 Task: open an excel sheet and write heading  Budget MasterAdd Categories in a column and its values below  'Housing, Transportation, Groceries, Utilities, Entertainment, Dining Out, Health, Miscellaneous, Savings & Total. 'Add Budgeted amountin next column and its values below  $1,500, $300, $400, $150, $200, $250, $100, $150, $500 & $3,550. Add Actual amount in next column and its values below  $1,400, $280, $420, $160, $180, $270, $90, $140, $550 & $3,550. Add Difference in next column and its values below  -$100, -$20, +$20, +$10, -$20, +$20, -$10, -$10, +$50 & $0. J6Save page ExpenseClaims
Action: Mouse moved to (130, 144)
Screenshot: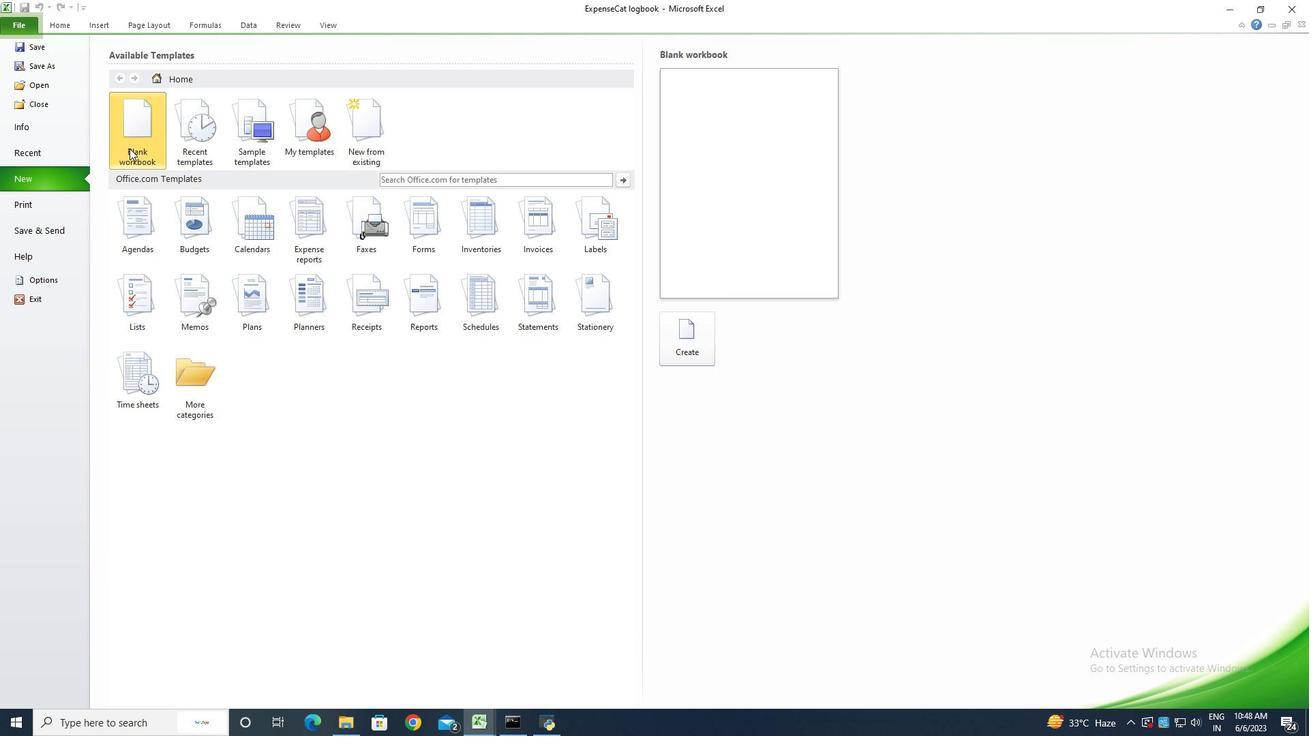 
Action: Mouse pressed left at (130, 144)
Screenshot: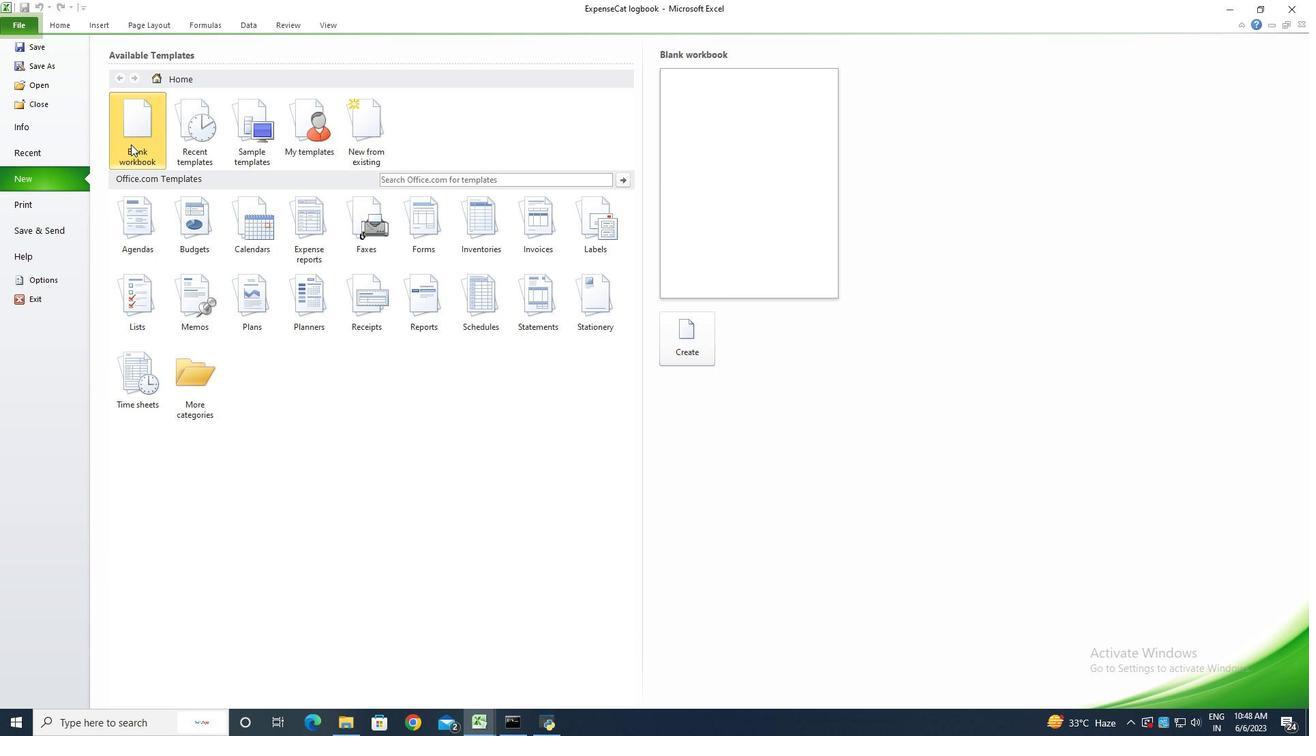 
Action: Mouse moved to (701, 358)
Screenshot: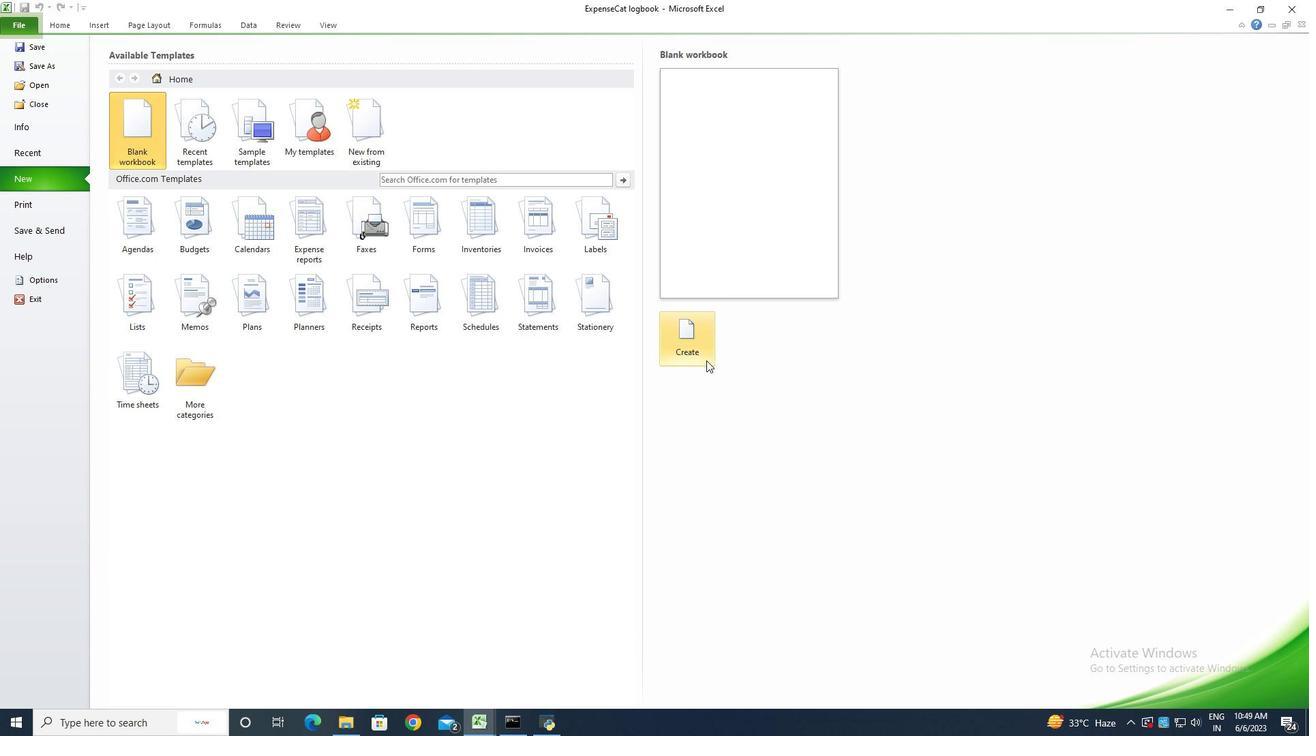 
Action: Mouse pressed left at (701, 358)
Screenshot: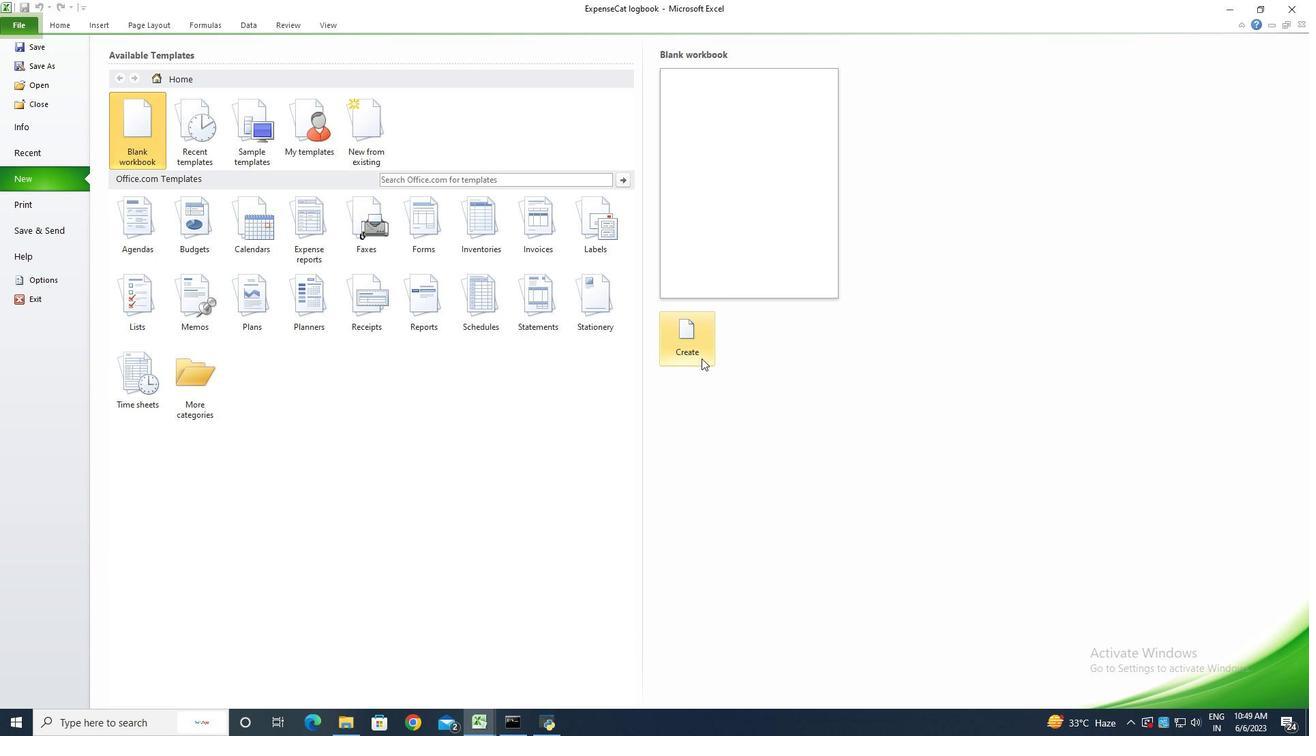 
Action: Key pressed <Key.shift><Key.shift><Key.shift>Buf<Key.backspace>dget<Key.space><Key.shift><Key.shift><Key.shift><Key.shift><Key.shift><Key.shift><Key.shift><Key.shift><Key.shift><Key.shift><Key.shift><Key.shift><Key.shift><Key.shift><Key.shift><Key.shift><Key.shift><Key.shift><Key.shift><Key.shift><Key.shift><Key.shift><Key.shift><Key.shift><Key.shift><Key.shift><Key.shift><Key.shift><Key.shift><Key.shift><Key.shift><Key.shift><Key.shift><Key.shift><Key.shift><Key.shift>Master<Key.enter><Key.shift>Cater<Key.backspace>gories<Key.enter><Key.shift>HGou<Key.backspace><Key.backspace><Key.backspace>ousing<Key.enter><Key.shift>Transportation<Key.enter><Key.shift><Key.shift><Key.shift><Key.shift>Groceries<Key.enter><Key.space><Key.shift_r><Key.shift_r><Key.shift_r><Key.shift_r><Key.shift_r>Utilities<Key.enter><Key.shift>Entertainment<Key.enter><Key.shift><Key.shift><Key.shift><Key.shift>Dining<Key.space><Key.shift>Out<Key.enter><Key.shift>Health<Key.enter><Key.shift><Key.shift><Key.shift><Key.shift><Key.shift><Key.shift><Key.shift><Key.shift><Key.shift><Key.shift><Key.shift><Key.shift>Miscellaneous<Key.enter><Key.shift>Savings<Key.enter><Key.shift><Key.shift><Key.shift>Total
Screenshot: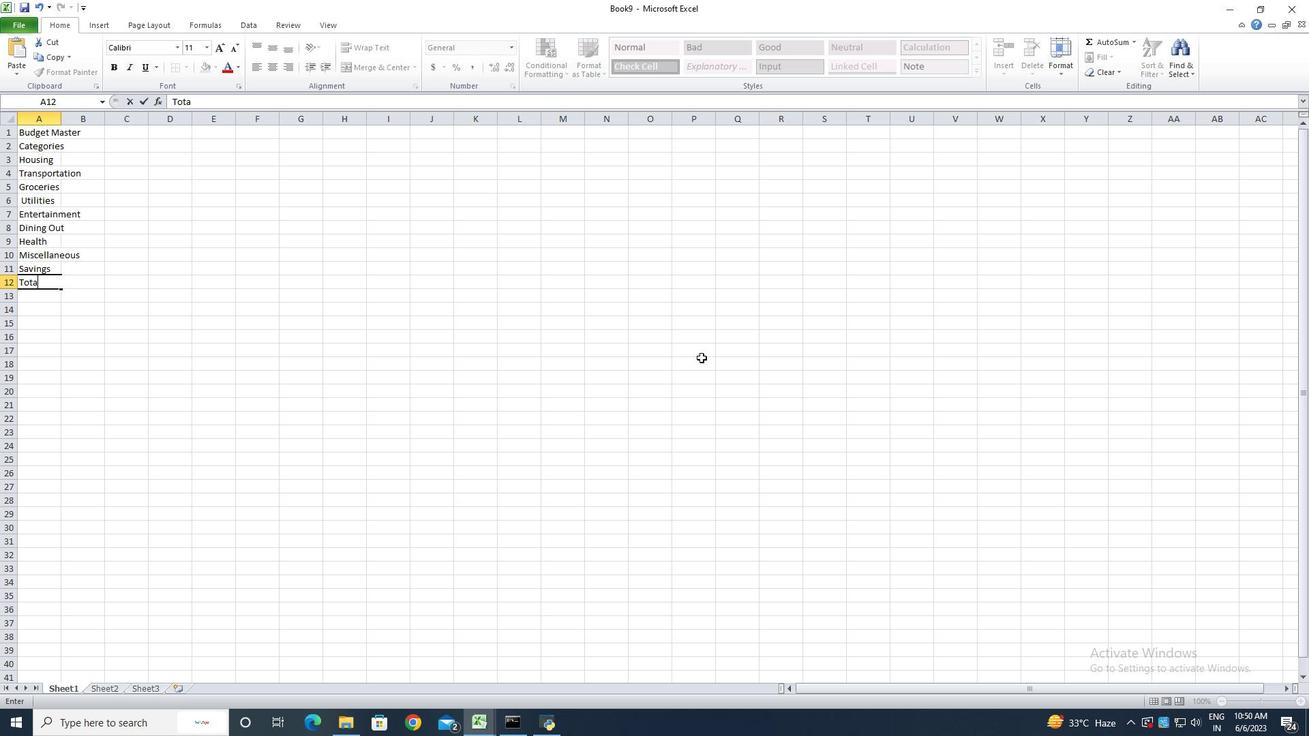 
Action: Mouse moved to (60, 126)
Screenshot: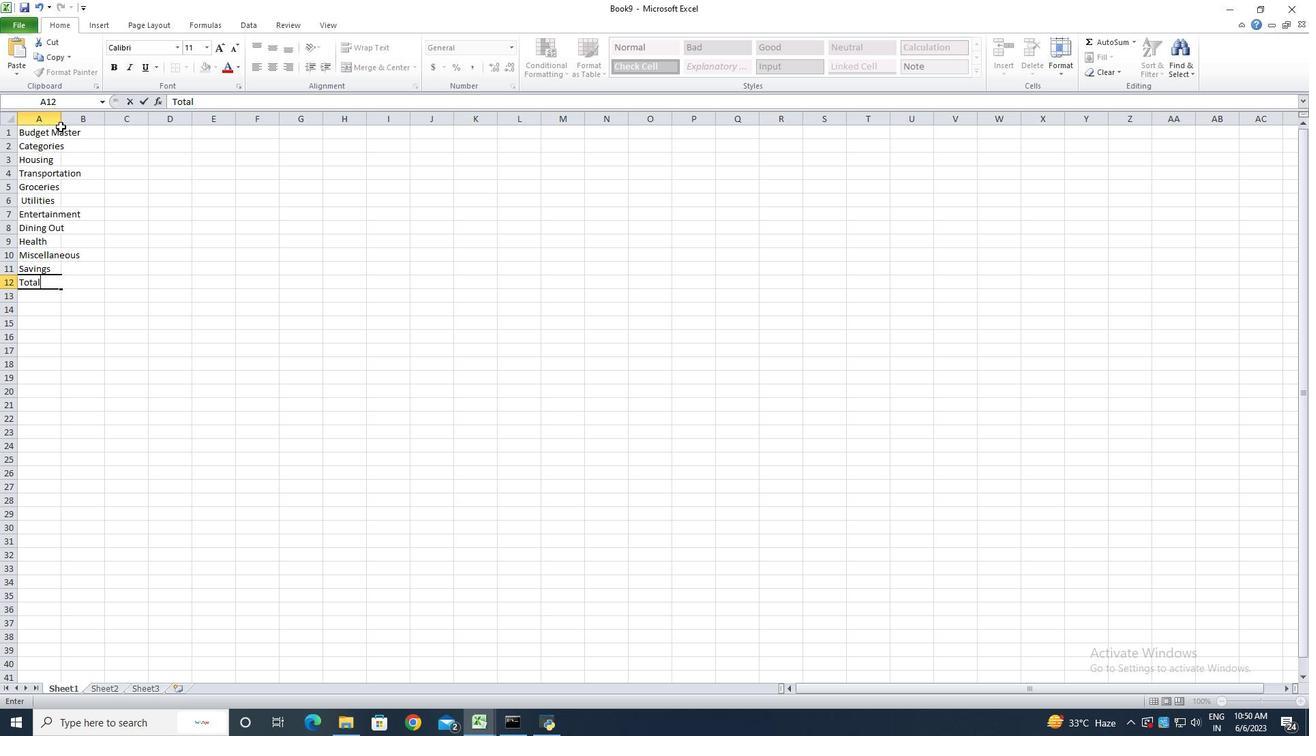 
Action: Key pressed <Key.enter>
Screenshot: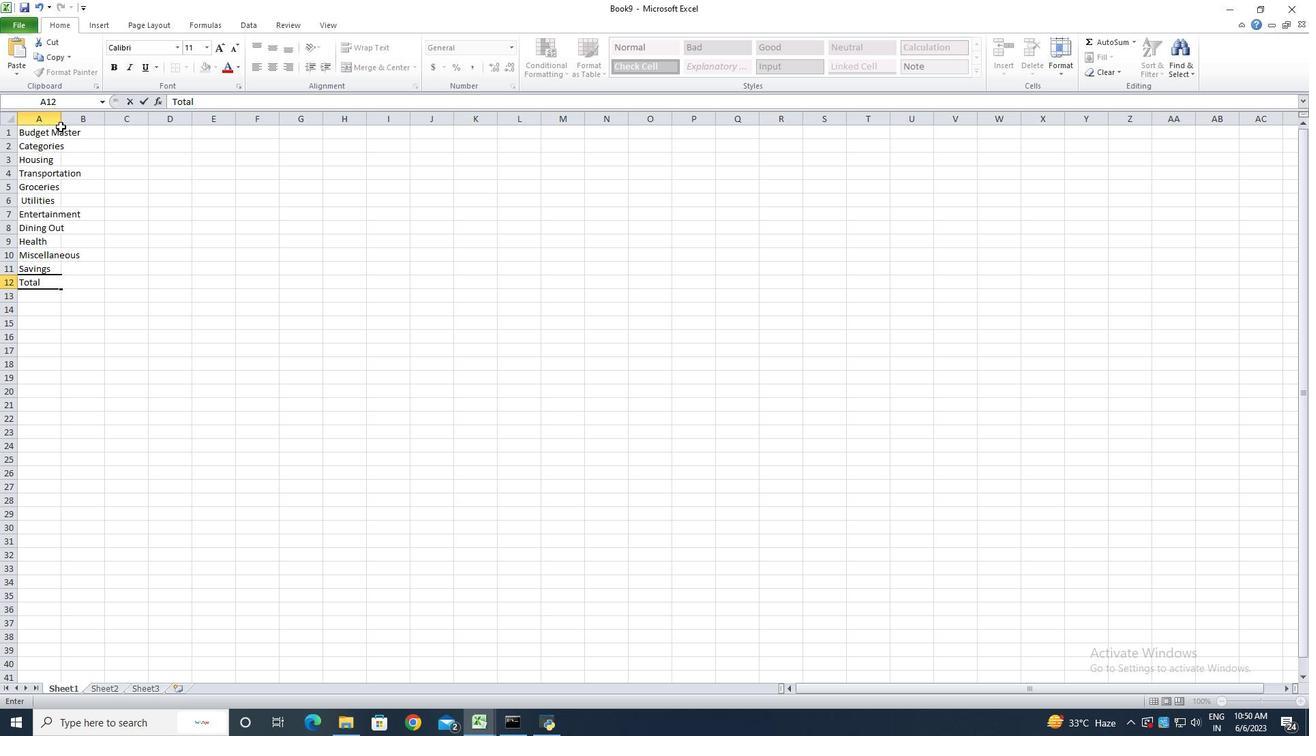
Action: Mouse moved to (62, 122)
Screenshot: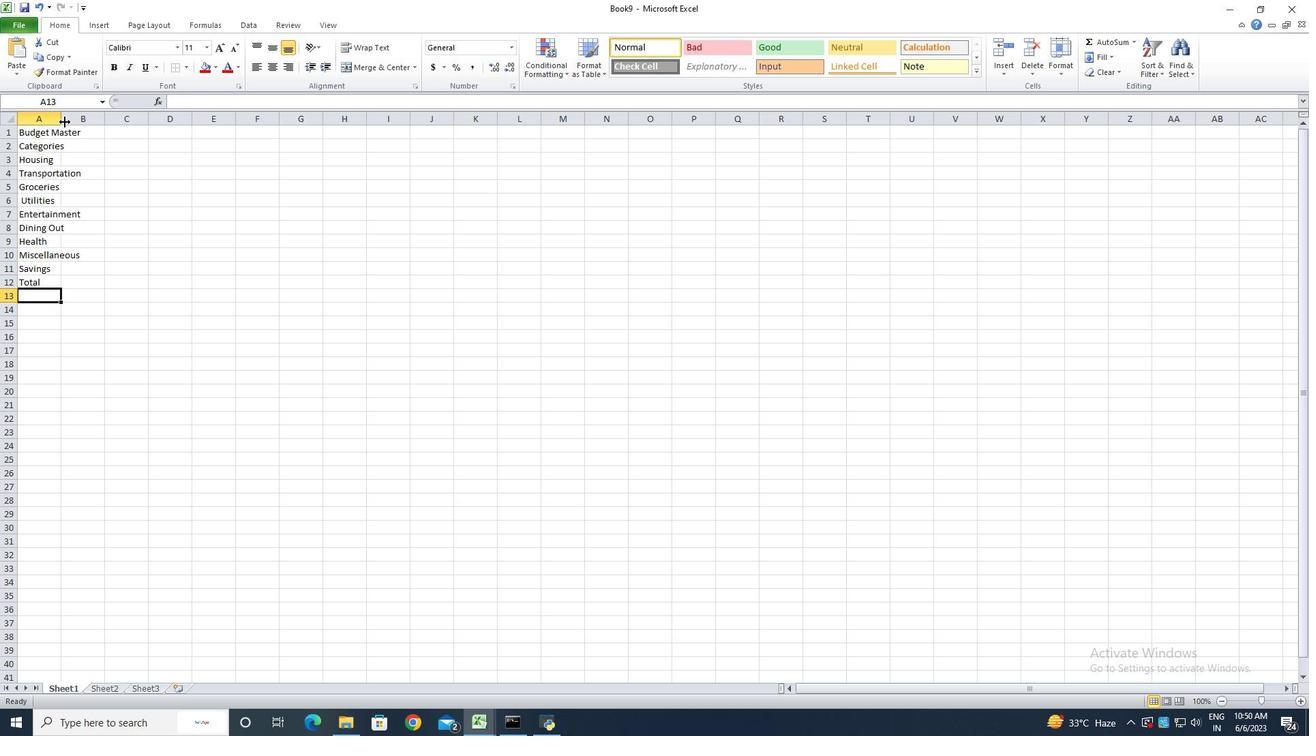 
Action: Mouse pressed left at (62, 122)
Screenshot: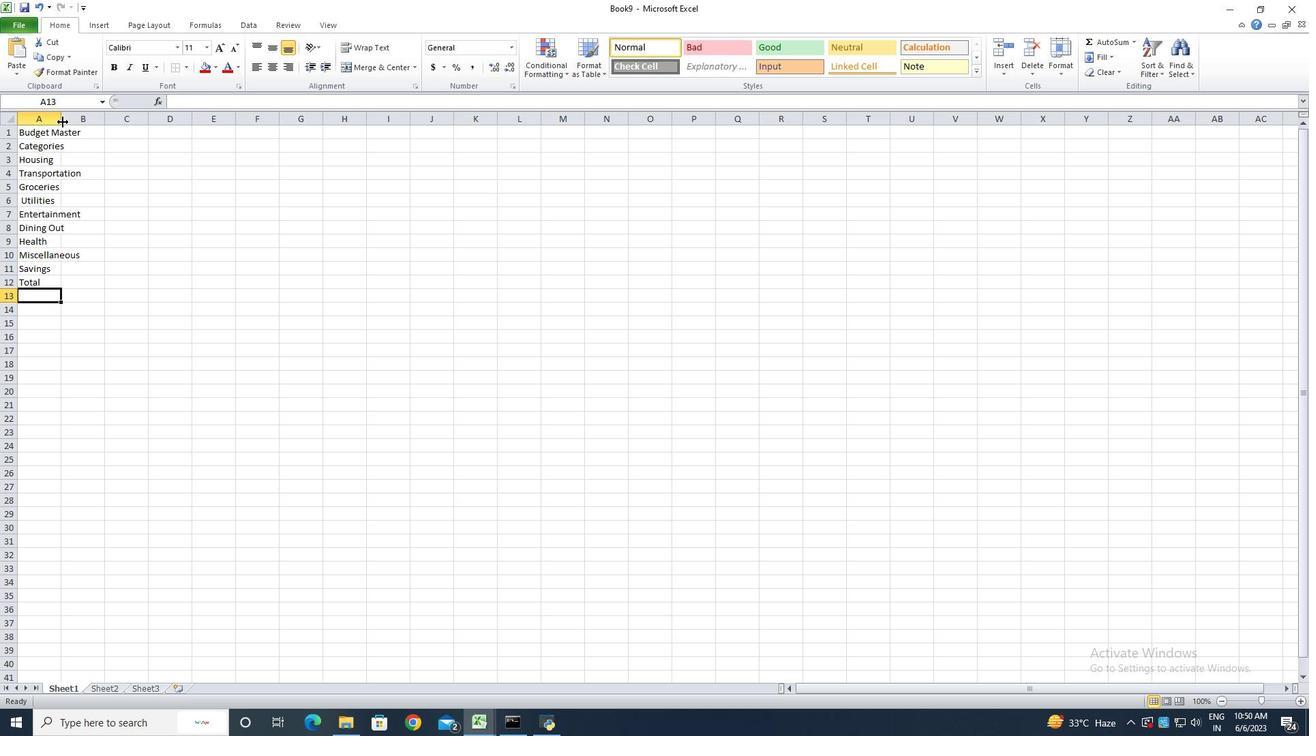 
Action: Mouse pressed left at (62, 122)
Screenshot: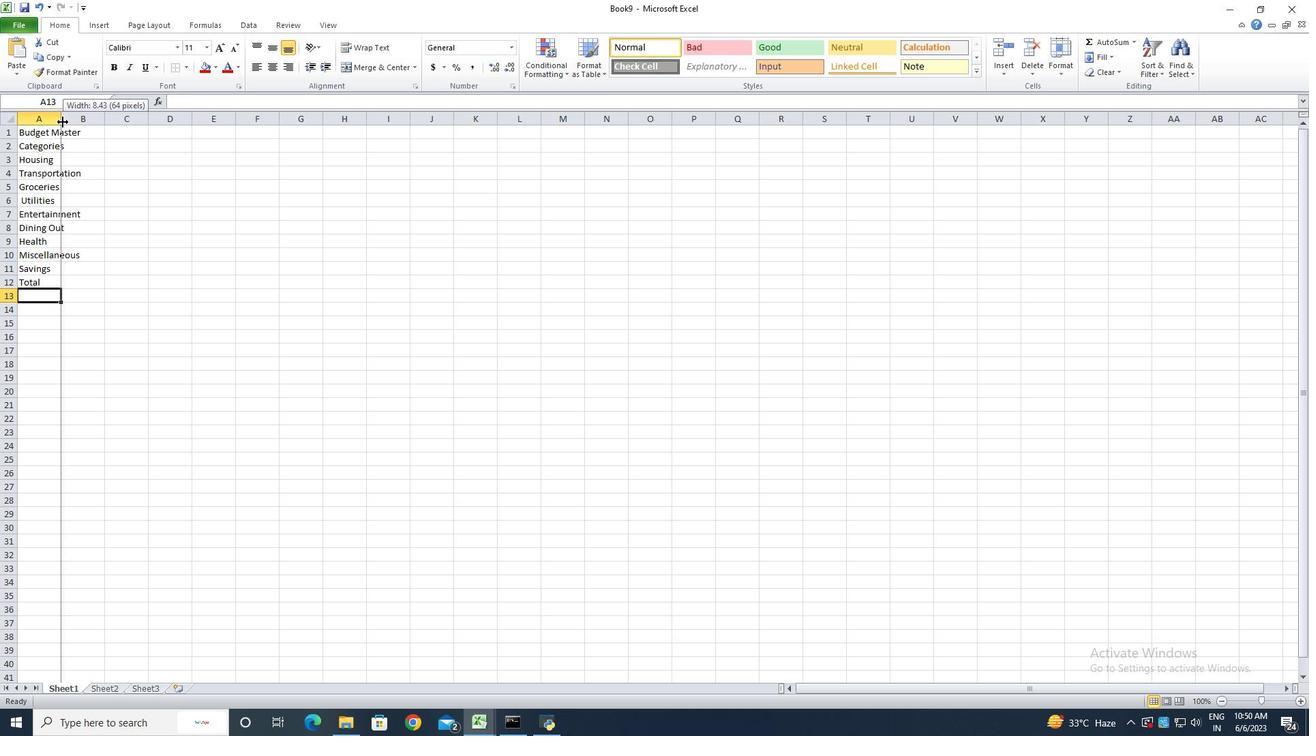 
Action: Mouse moved to (100, 145)
Screenshot: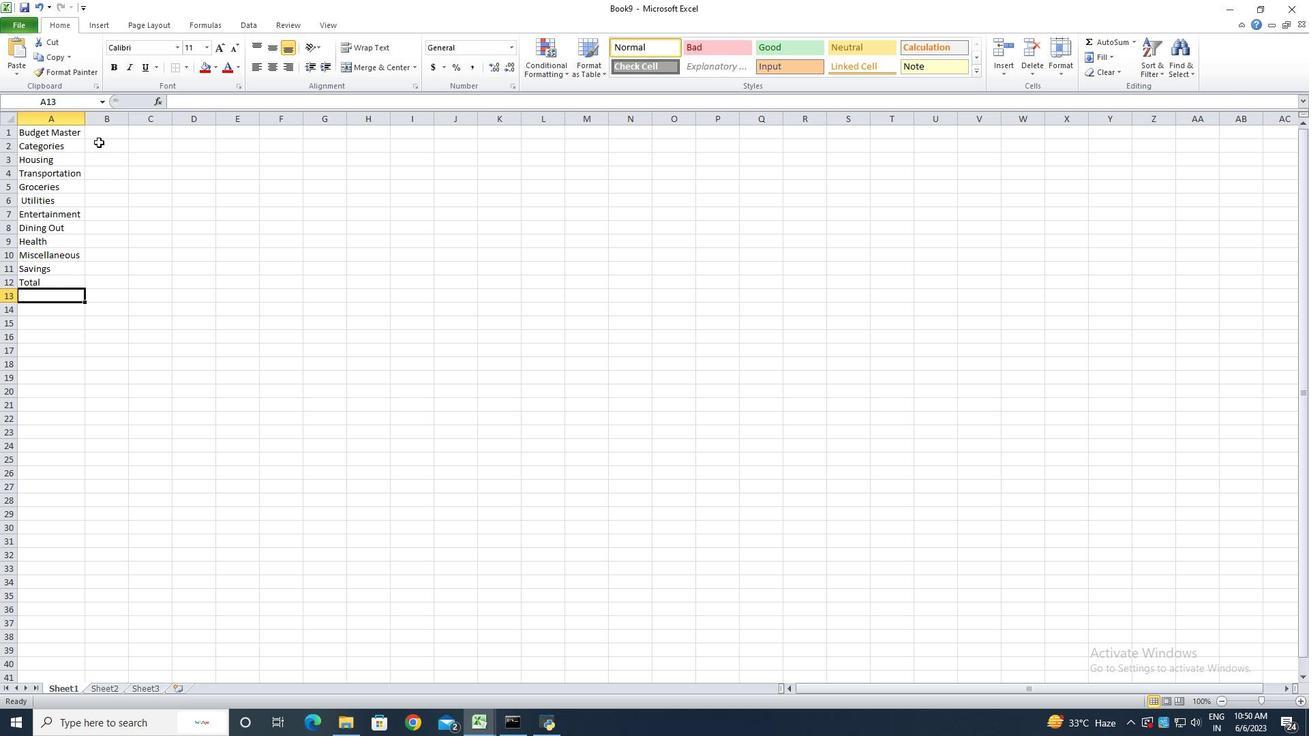 
Action: Mouse pressed left at (100, 145)
Screenshot: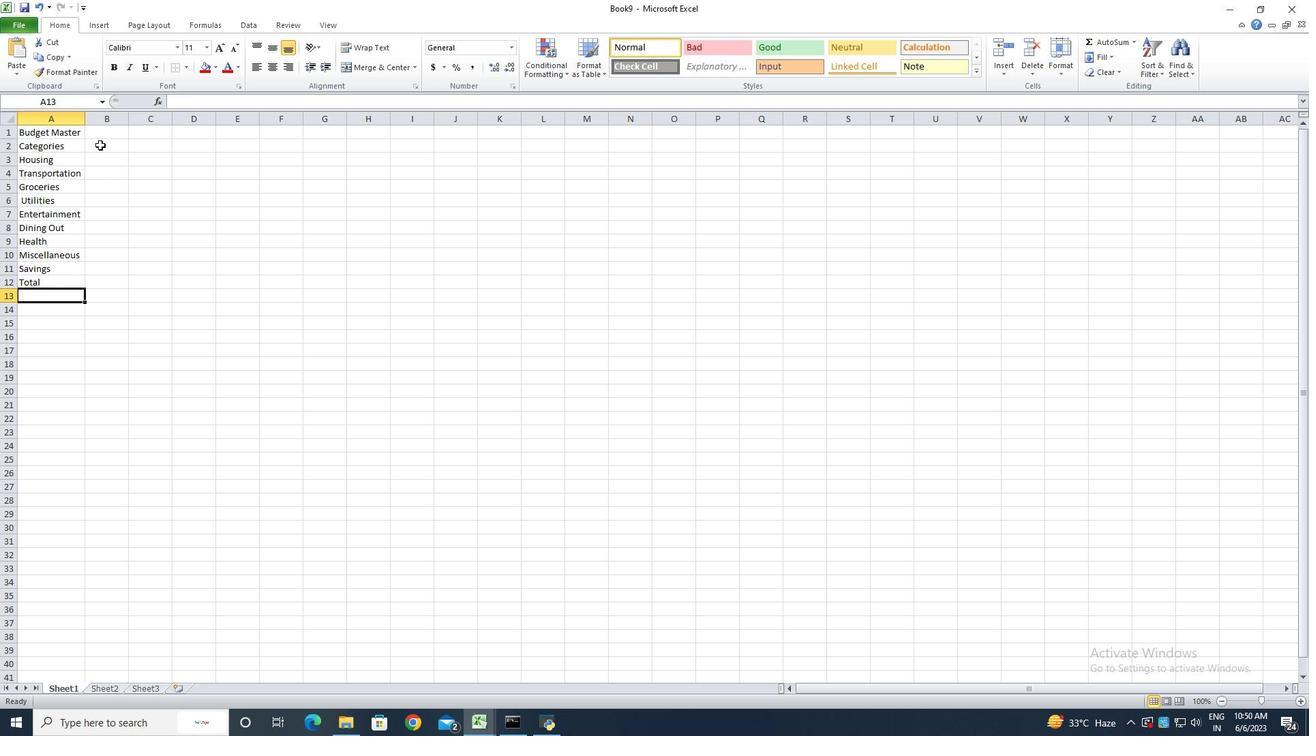 
Action: Key pressed <Key.shift><Key.shift><Key.shift><Key.shift><Key.shift><Key.shift><Key.shift><Key.shift><Key.shift><Key.shift><Key.shift><Key.shift><Key.shift><Key.shift><Key.shift><Key.shift>Budgetes<Key.backspace>d<Key.space><Key.shift>Amountr<Key.backspace><Key.backspace>r<Key.backspace>t<Key.enter>1500
Screenshot: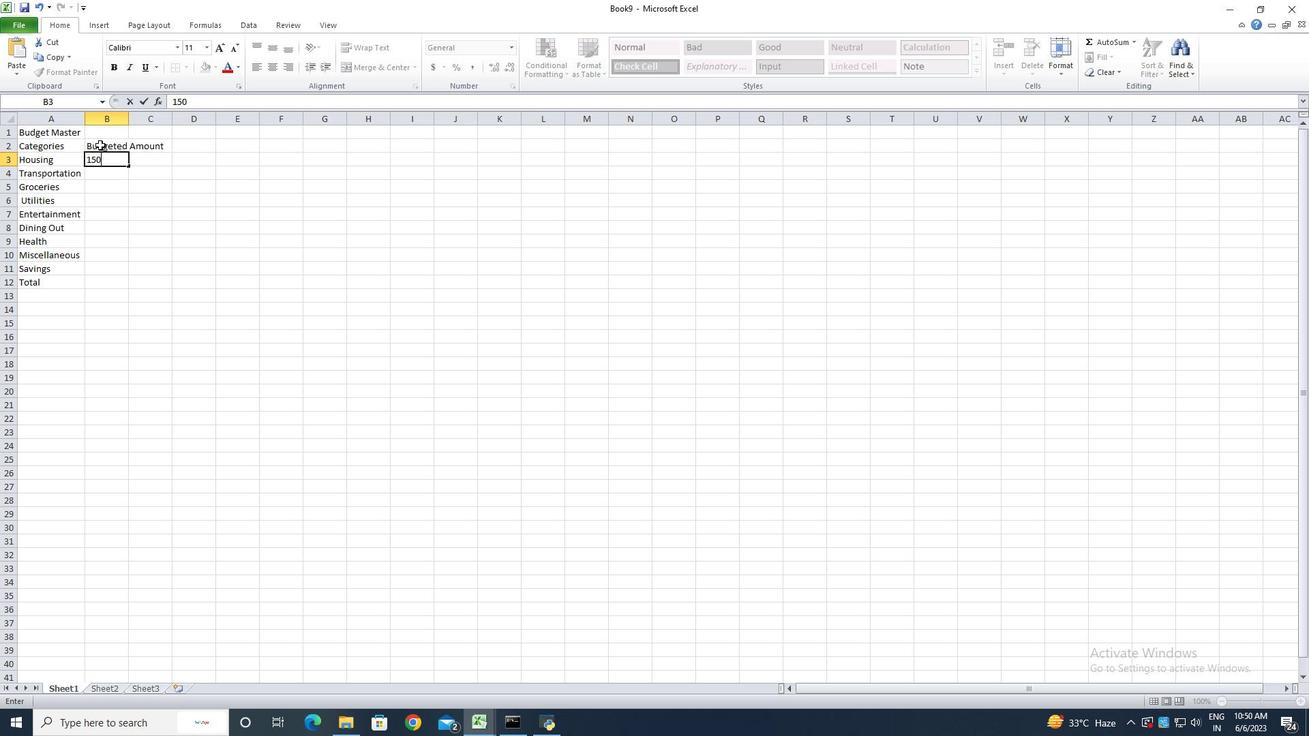 
Action: Mouse moved to (103, 145)
Screenshot: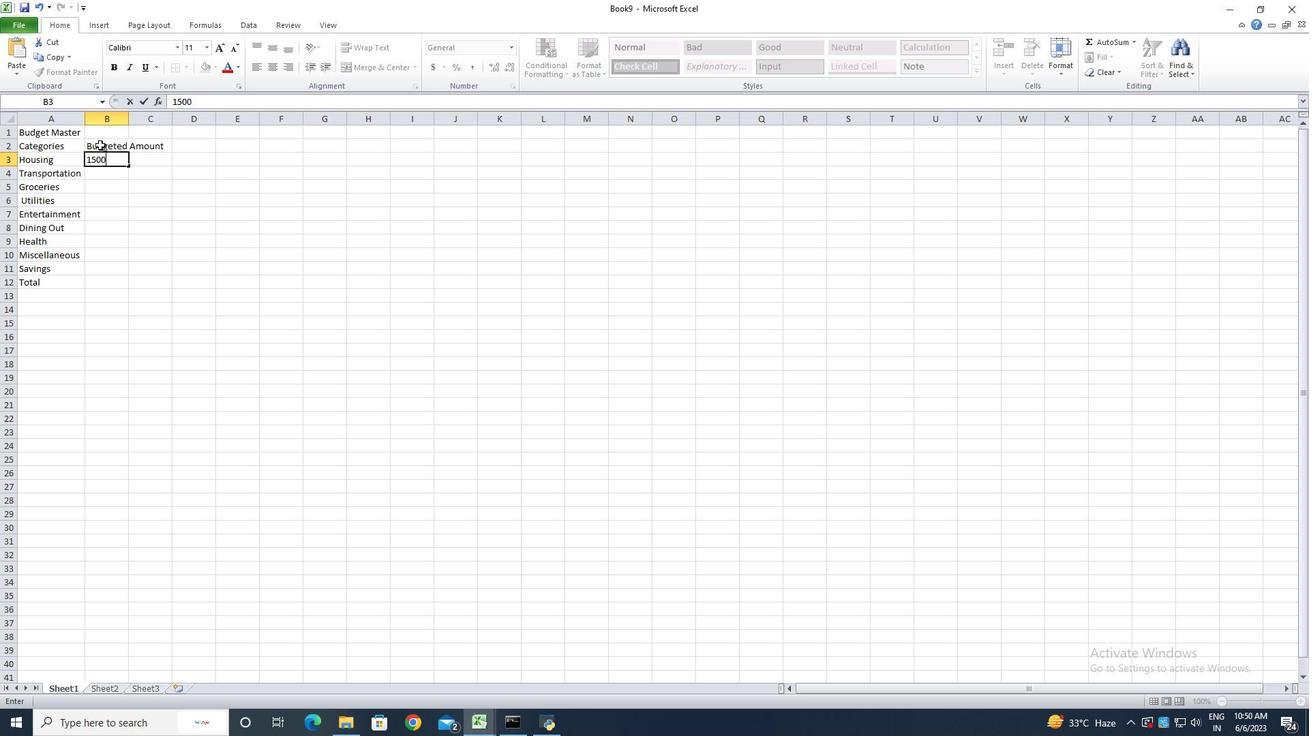 
Action: Key pressed <Key.enter>300<Key.enter>400<Key.enter>150<Key.enter>200<Key.enter>250<Key.enter>100<Key.enter>150<Key.enter>500<Key.enter>3550<Key.enter>
Screenshot: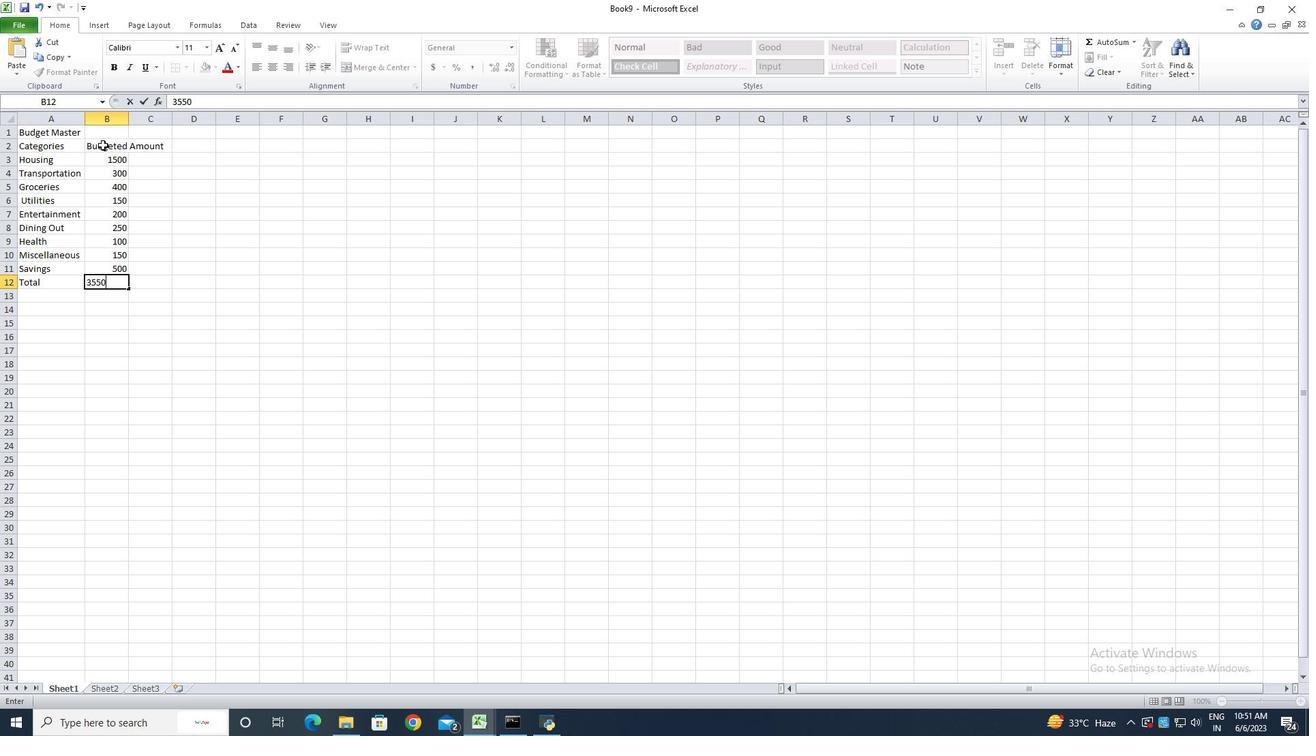 
Action: Mouse moved to (128, 120)
Screenshot: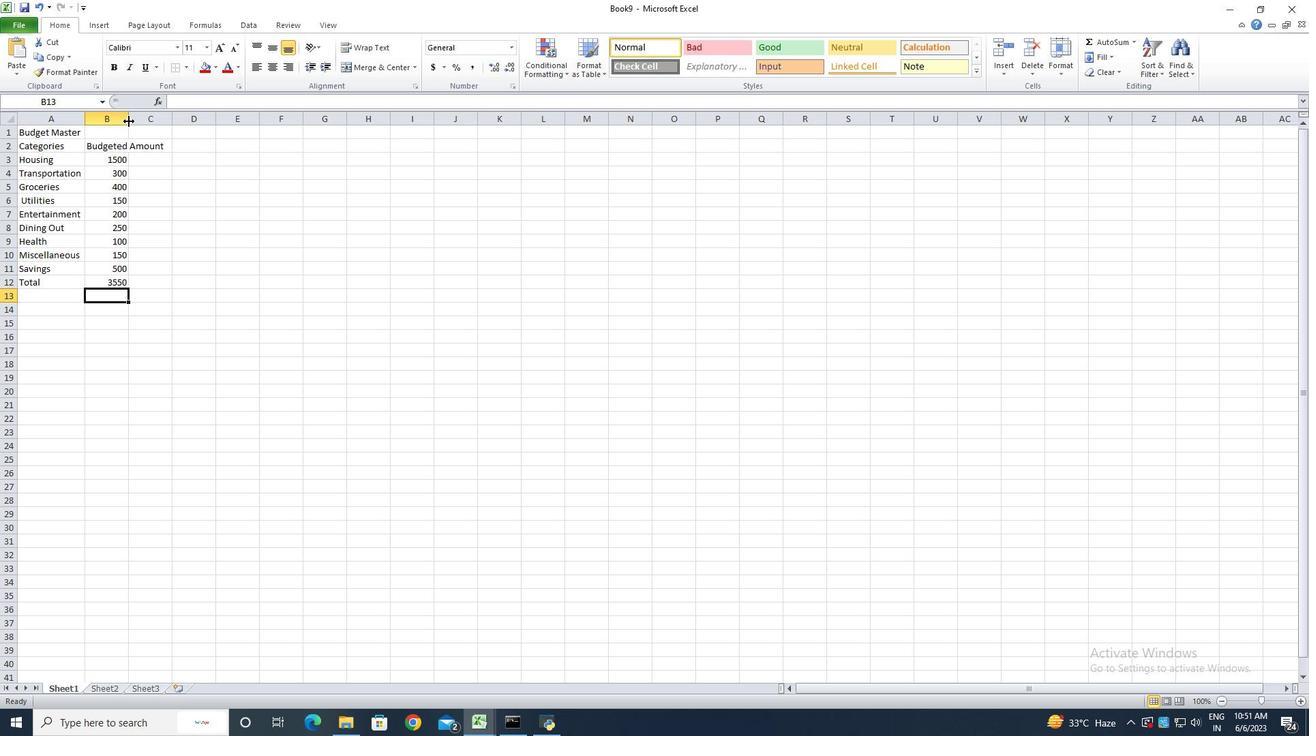 
Action: Mouse pressed left at (128, 120)
Screenshot: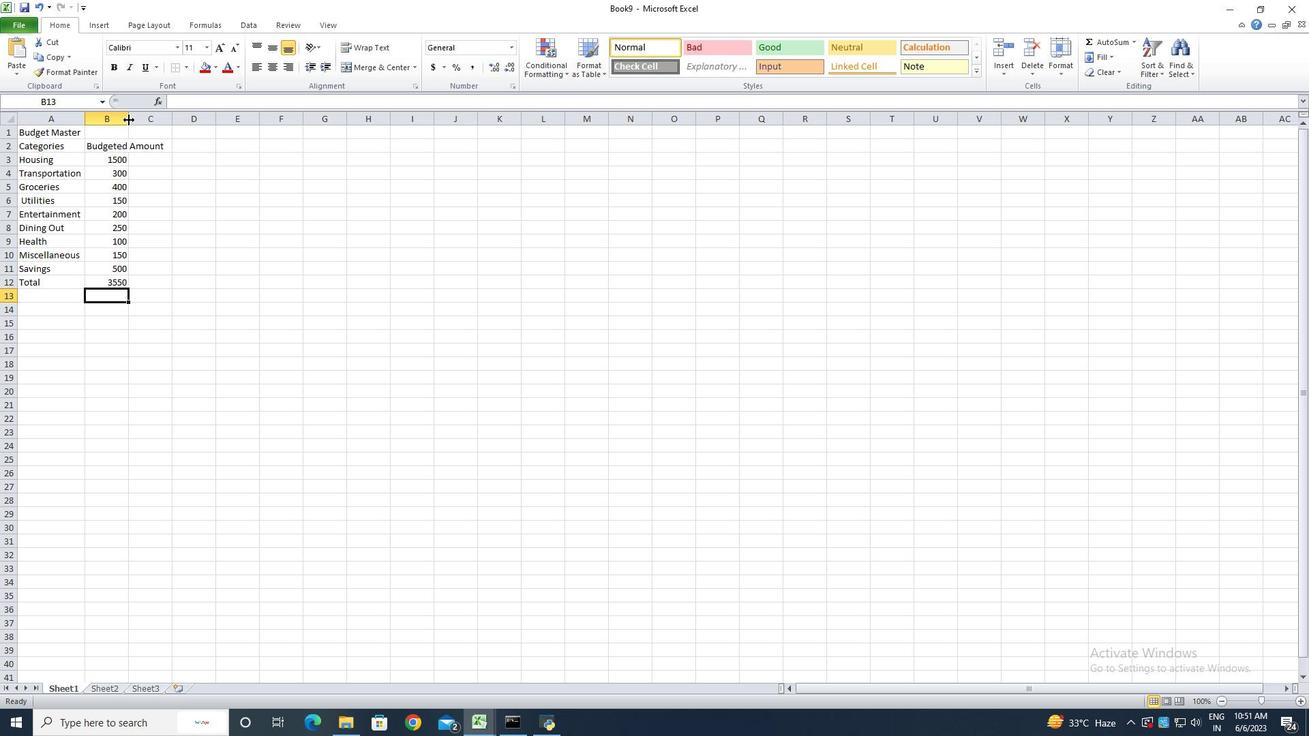 
Action: Mouse pressed left at (128, 120)
Screenshot: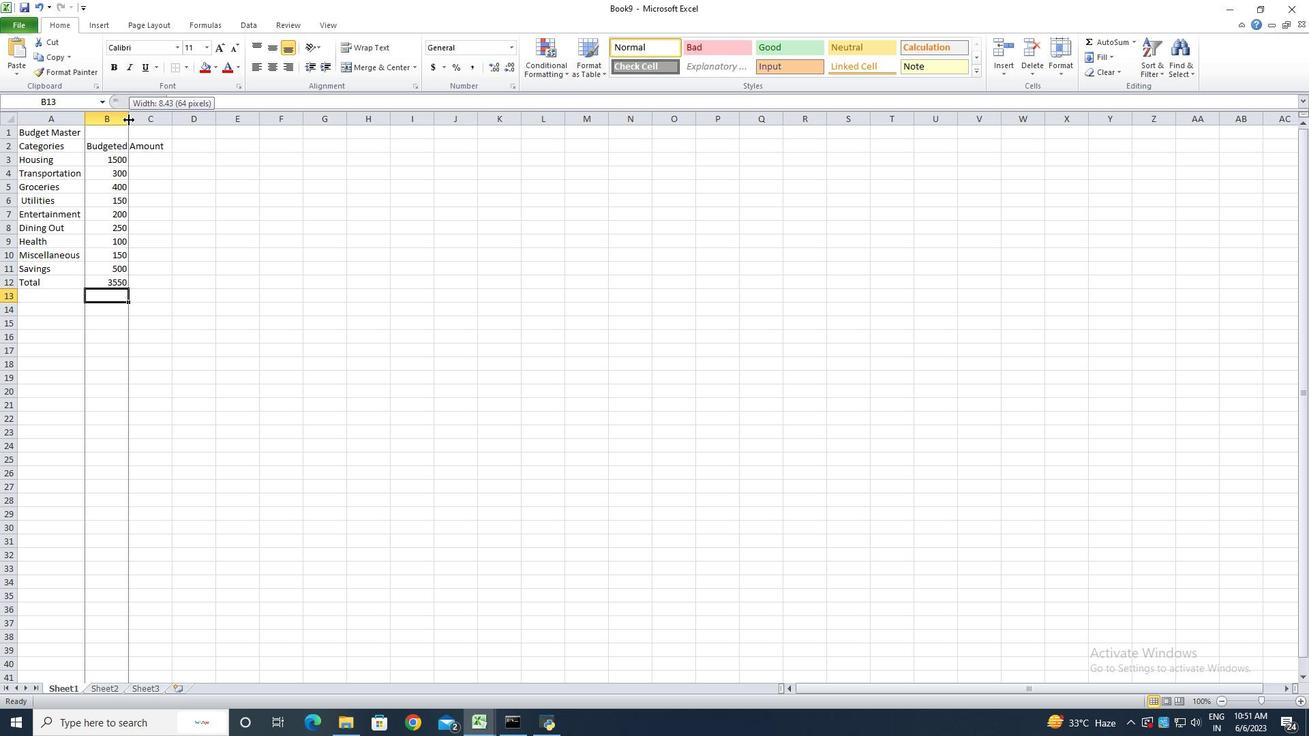 
Action: Mouse moved to (176, 146)
Screenshot: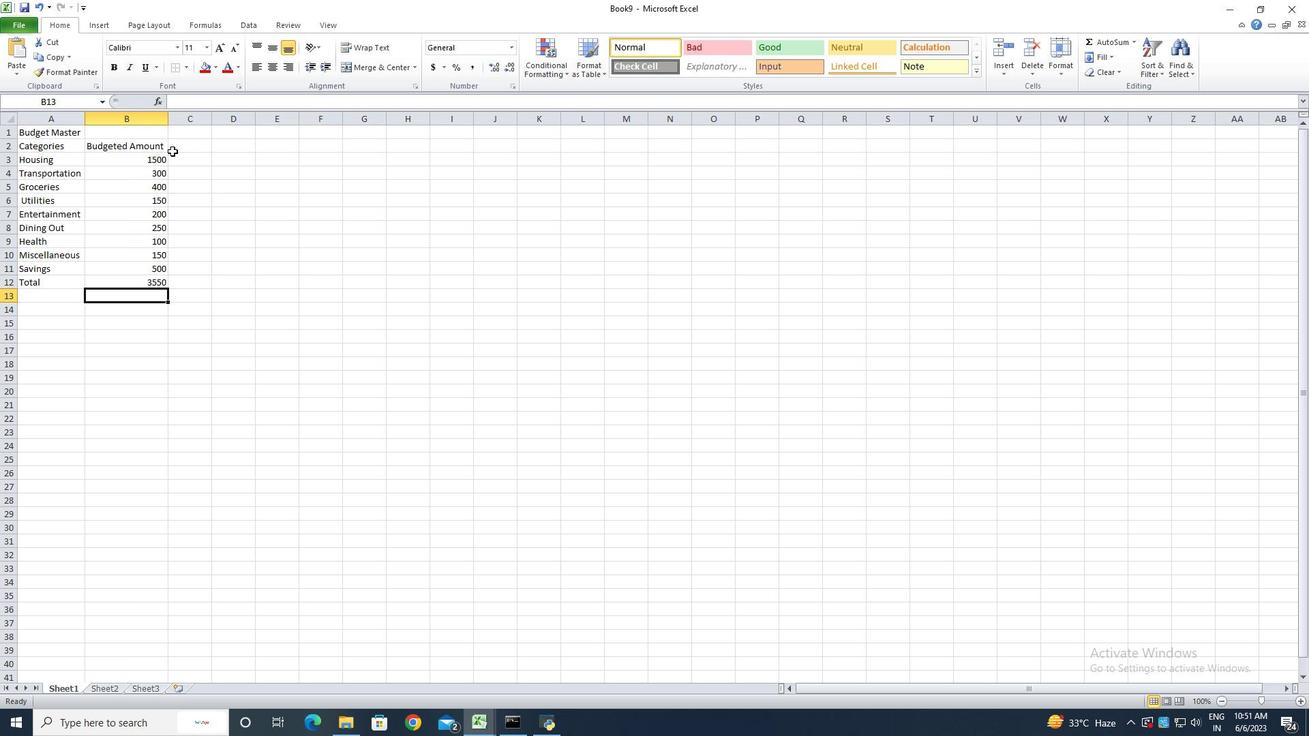 
Action: Mouse pressed left at (176, 146)
Screenshot: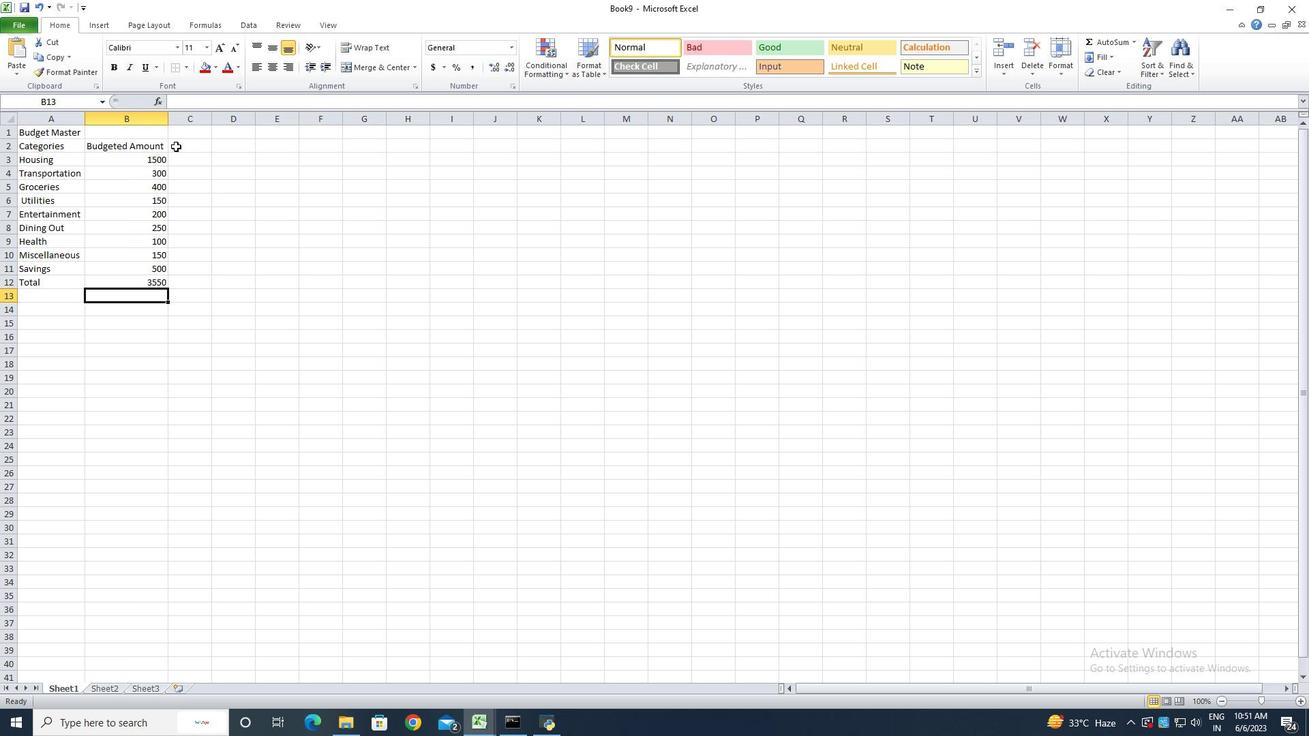
Action: Key pressed <Key.shift>Actual<Key.space><Key.shift><Key.shift><Key.shift><Key.shift><Key.shift><Key.shift><Key.shift><Key.shift>Amount<Key.enter>1400<Key.enter>280<Key.enter>420<Key.enter>160<Key.enter>180<Key.enter>270<Key.enter>90<Key.enter>140<Key.enter>550<Key.enter>3550<Key.enter>
Screenshot: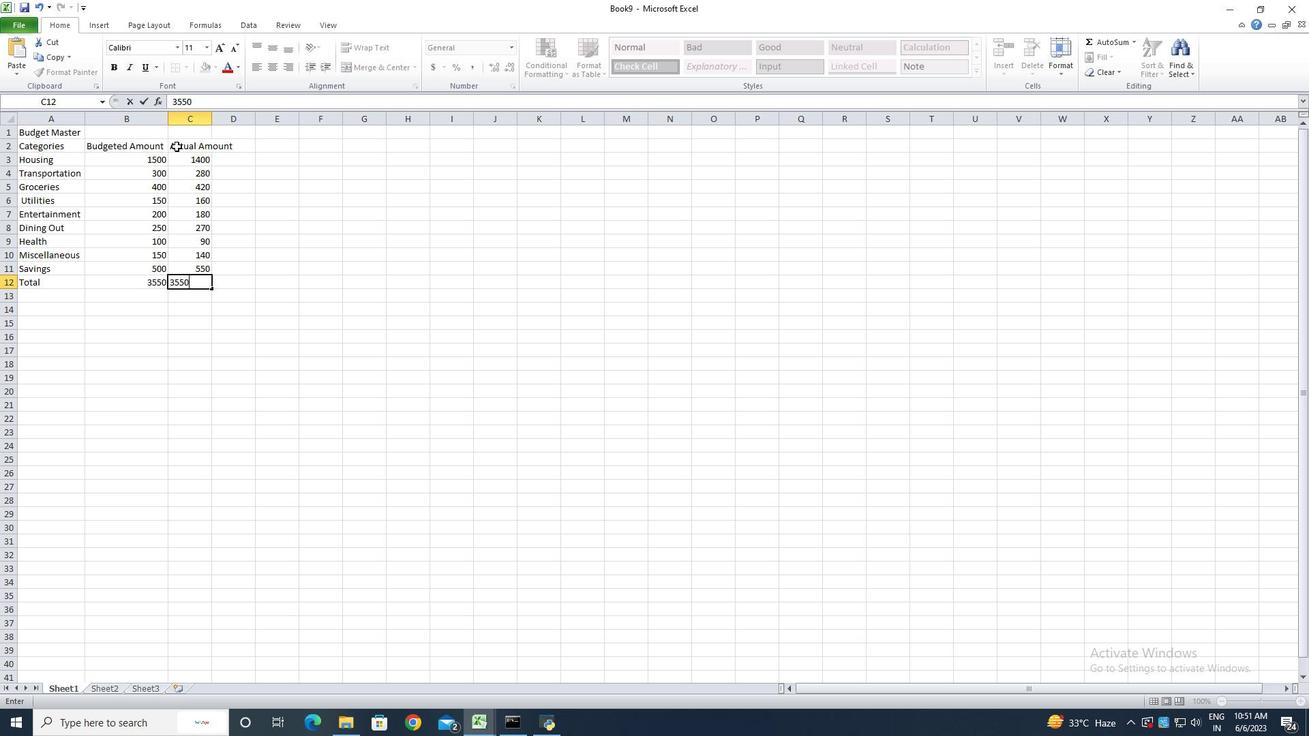 
Action: Mouse moved to (213, 120)
Screenshot: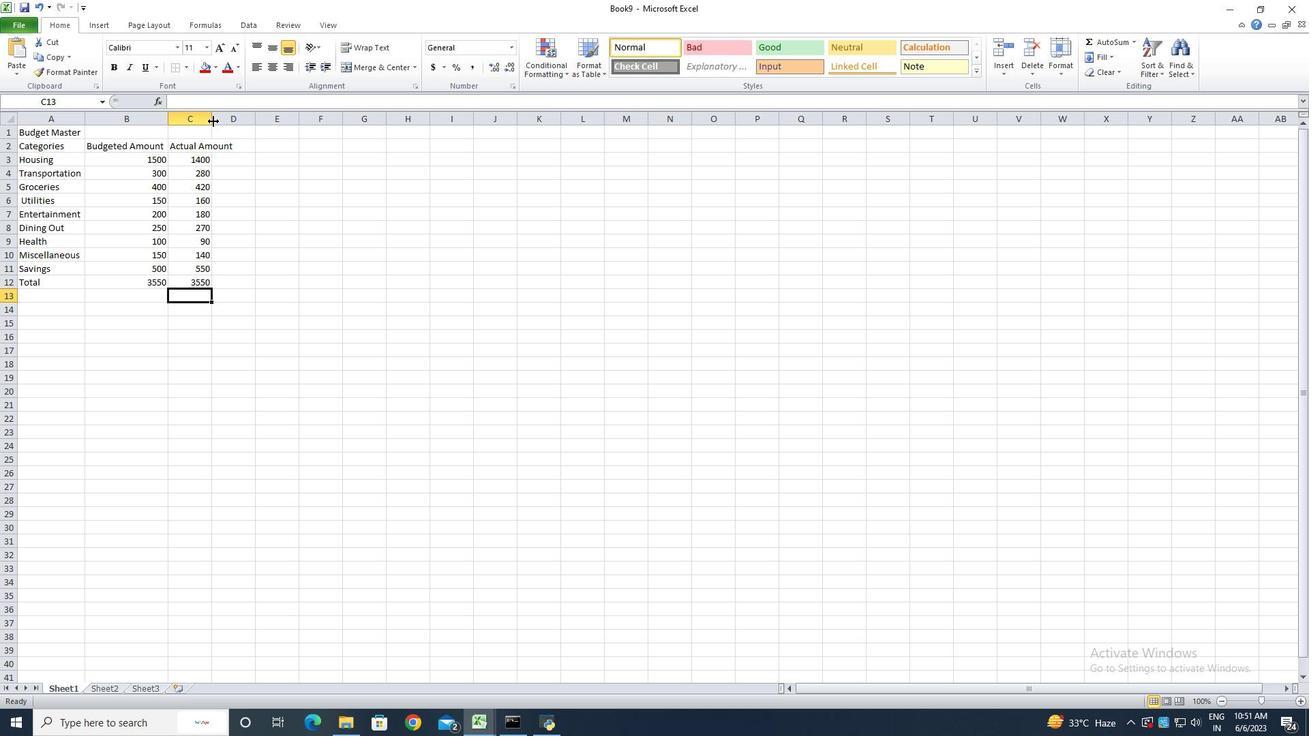 
Action: Mouse pressed left at (213, 120)
Screenshot: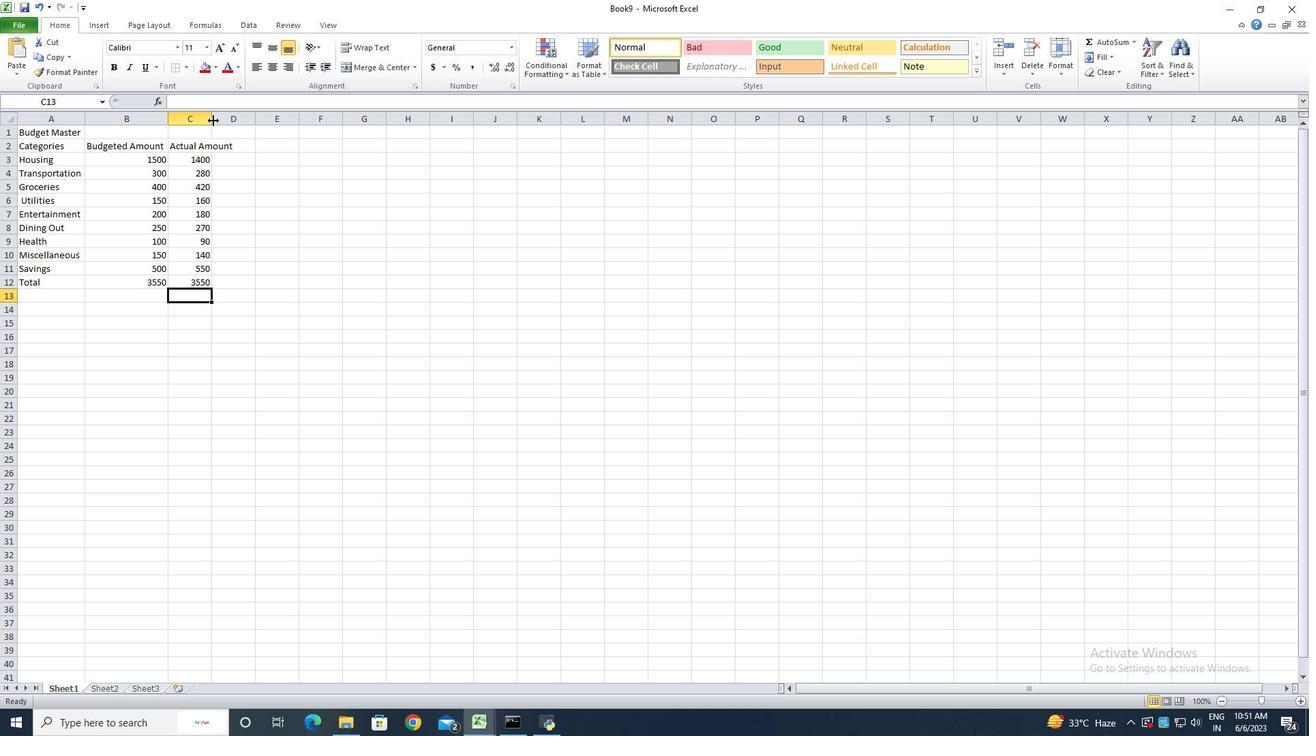 
Action: Mouse pressed left at (213, 120)
Screenshot: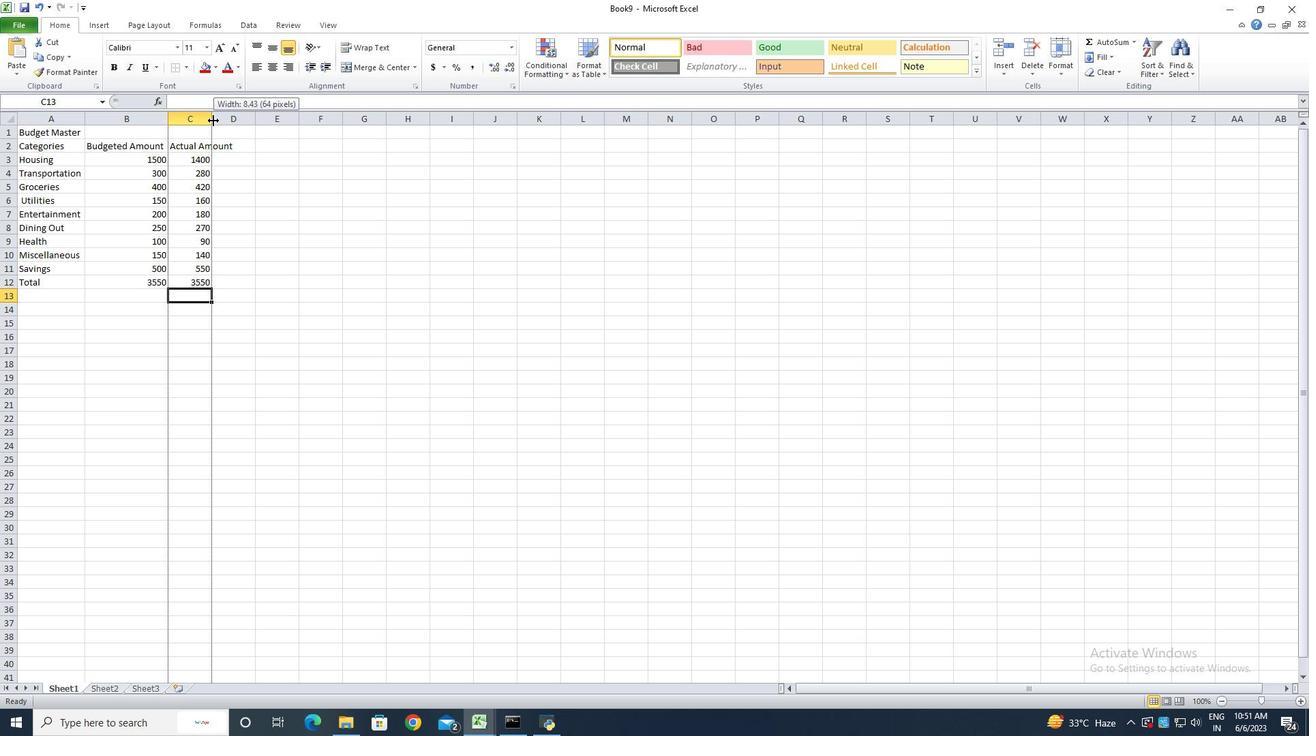 
Action: Mouse moved to (130, 159)
Screenshot: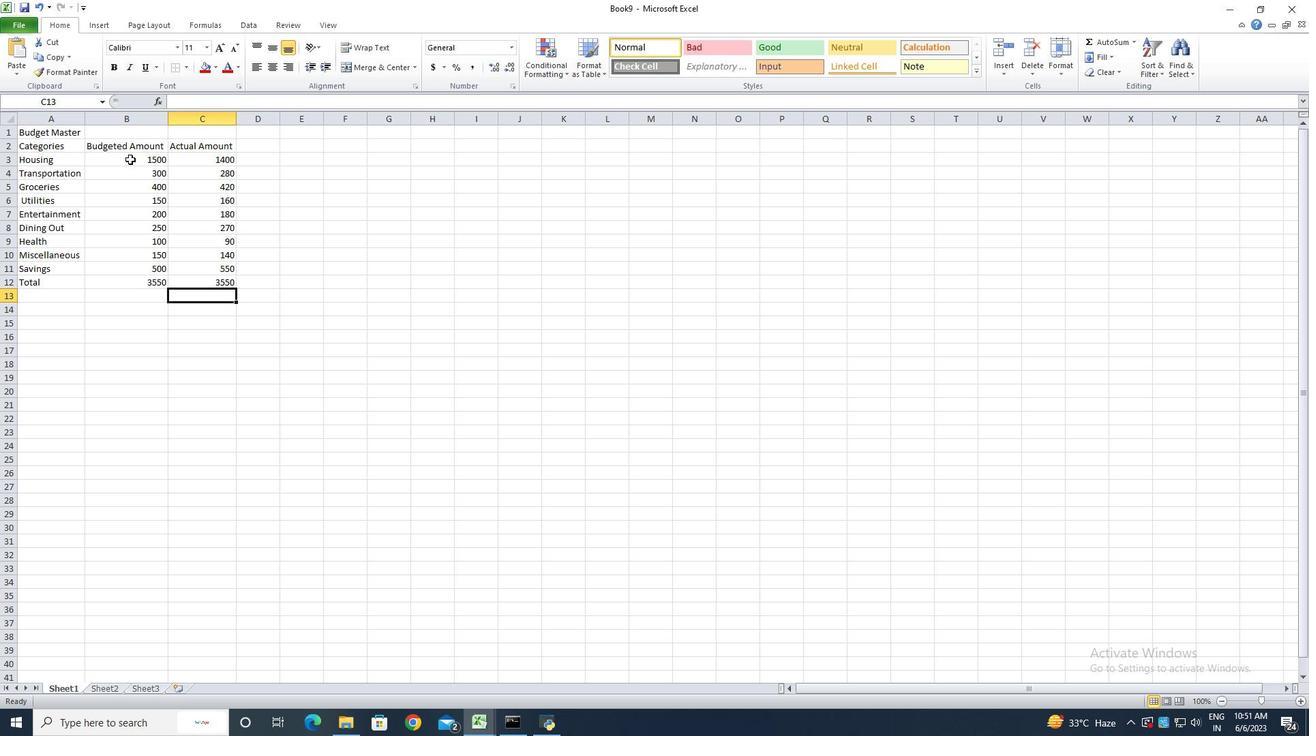 
Action: Mouse pressed left at (130, 159)
Screenshot: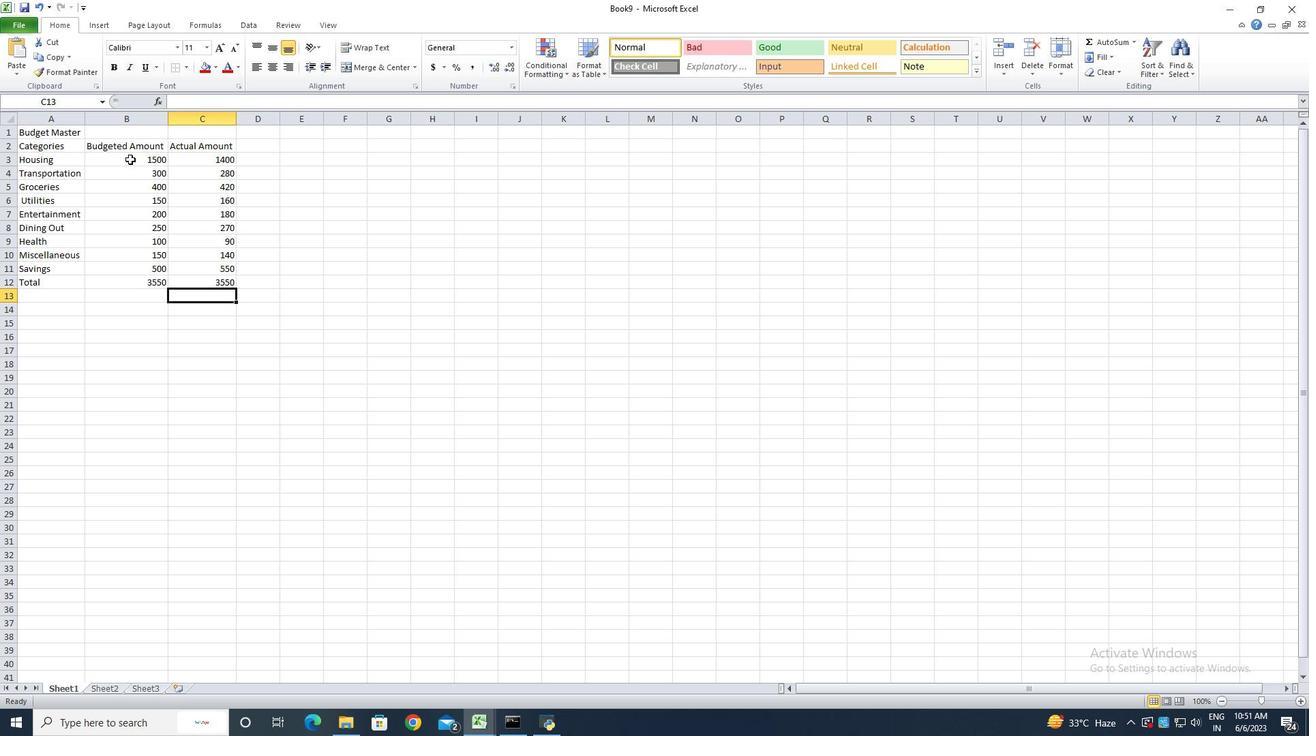 
Action: Mouse moved to (510, 47)
Screenshot: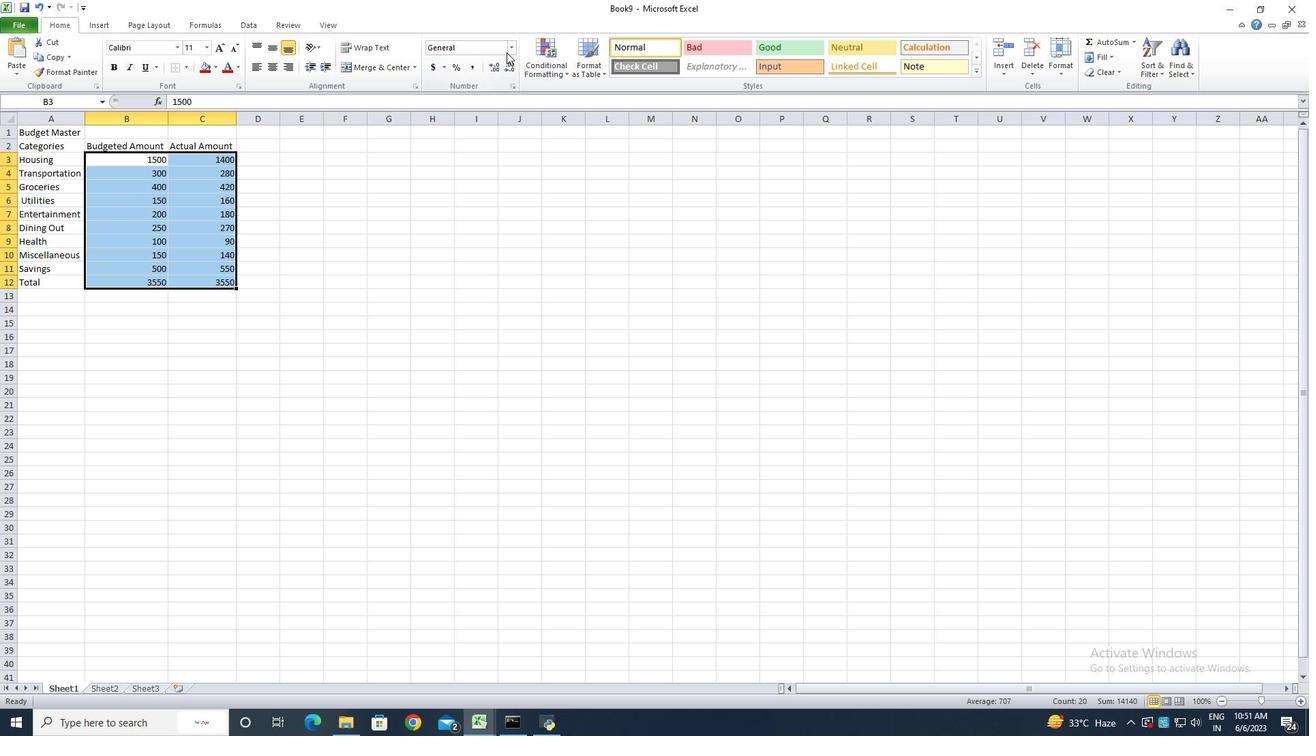 
Action: Mouse pressed left at (510, 47)
Screenshot: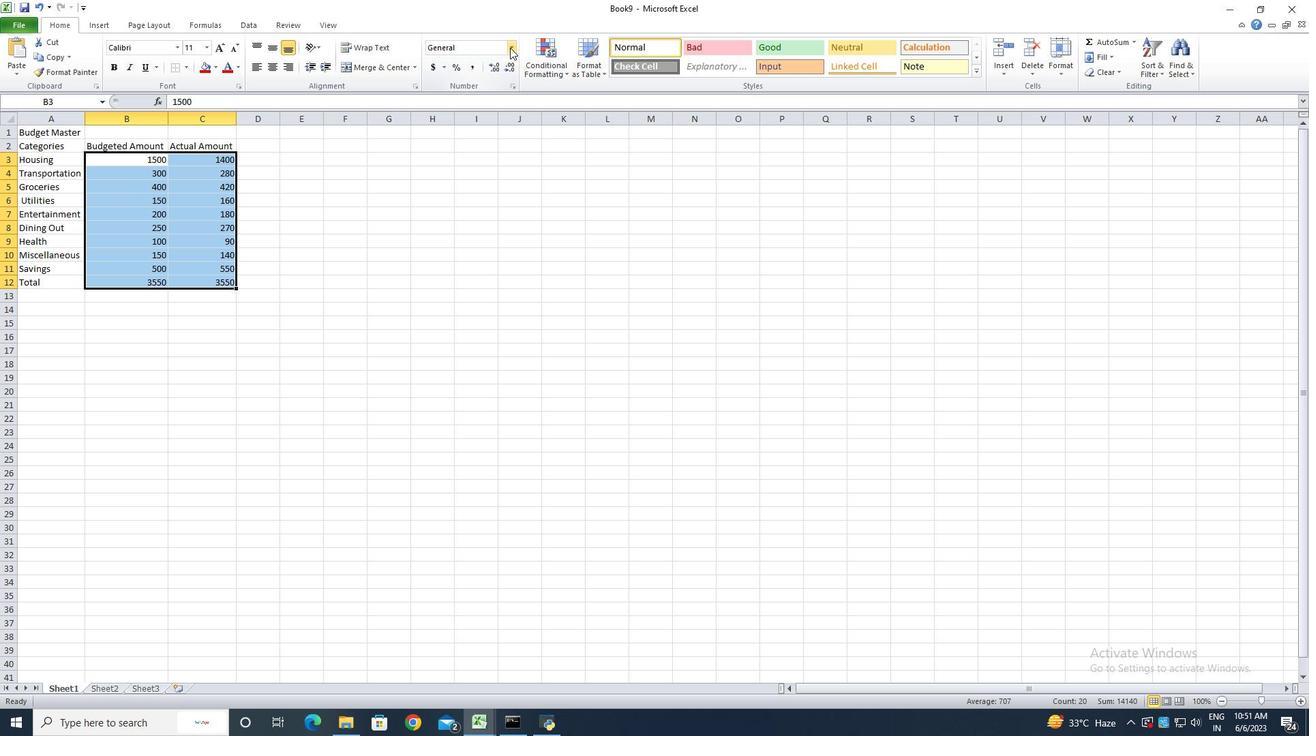 
Action: Mouse moved to (489, 394)
Screenshot: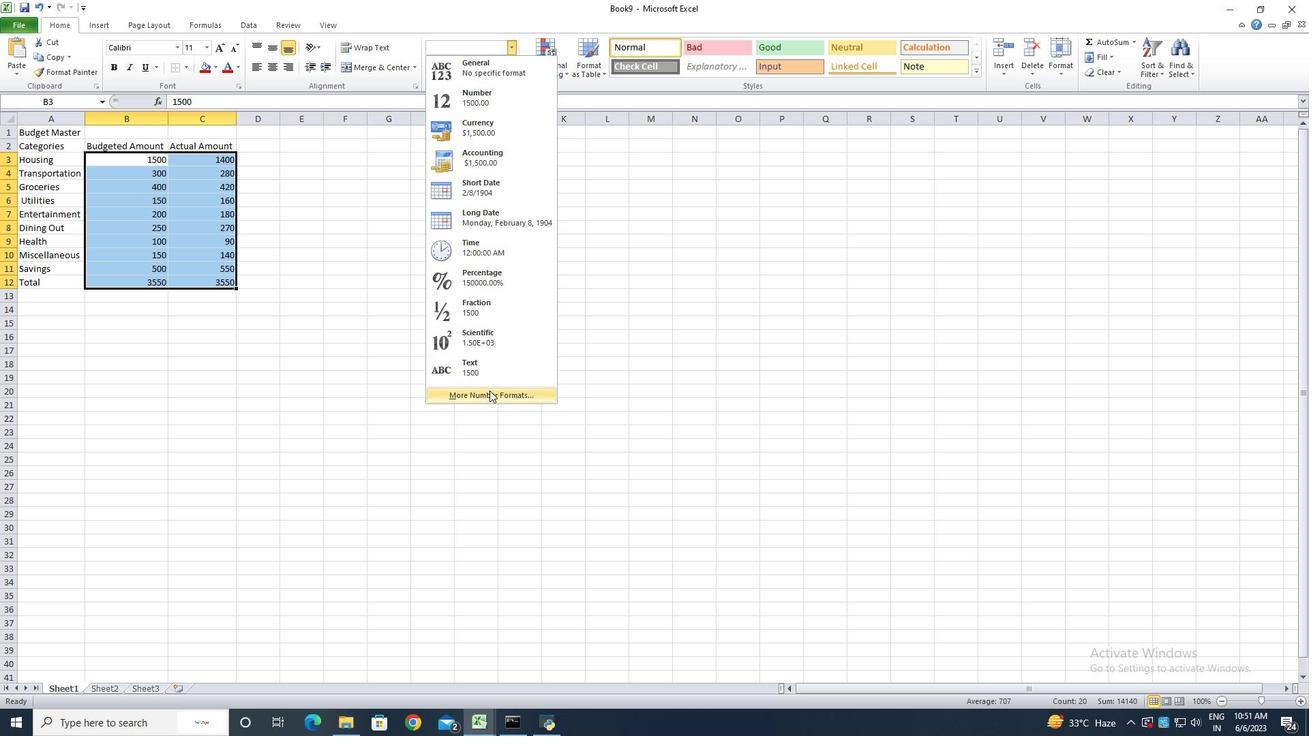 
Action: Mouse pressed left at (489, 394)
Screenshot: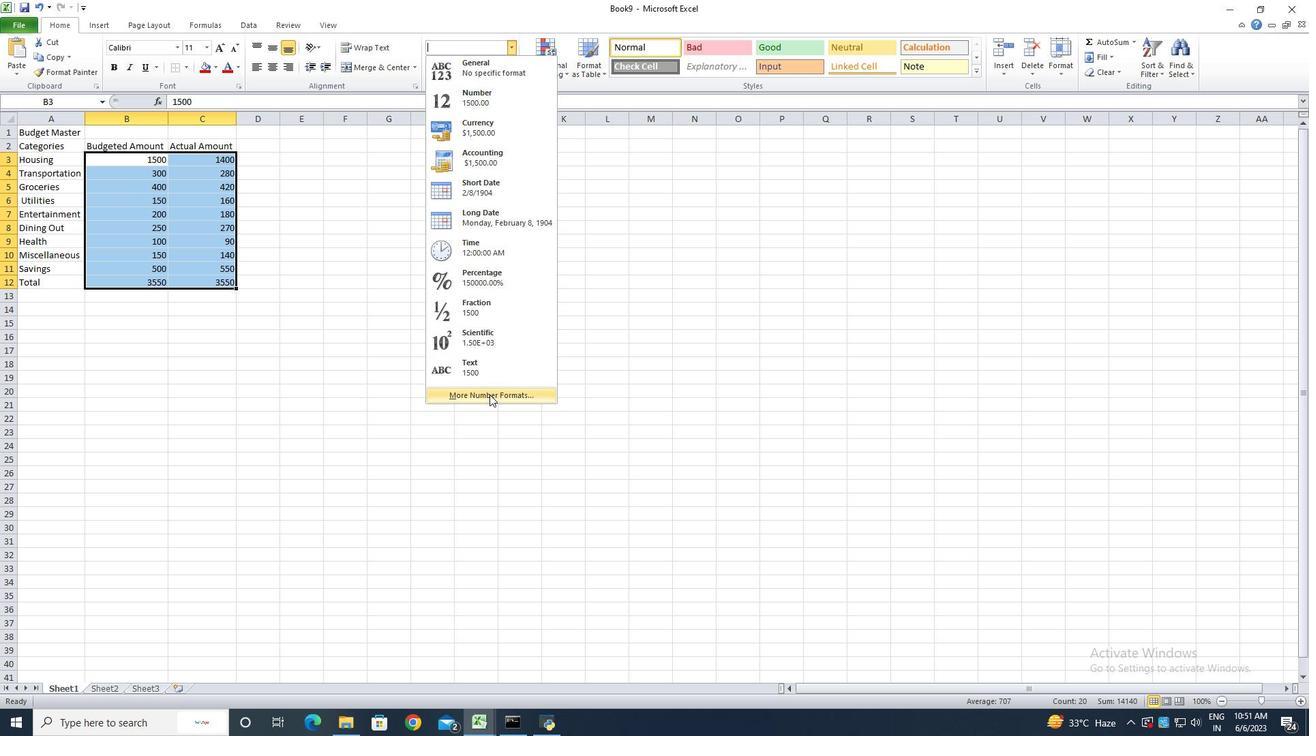 
Action: Mouse moved to (211, 253)
Screenshot: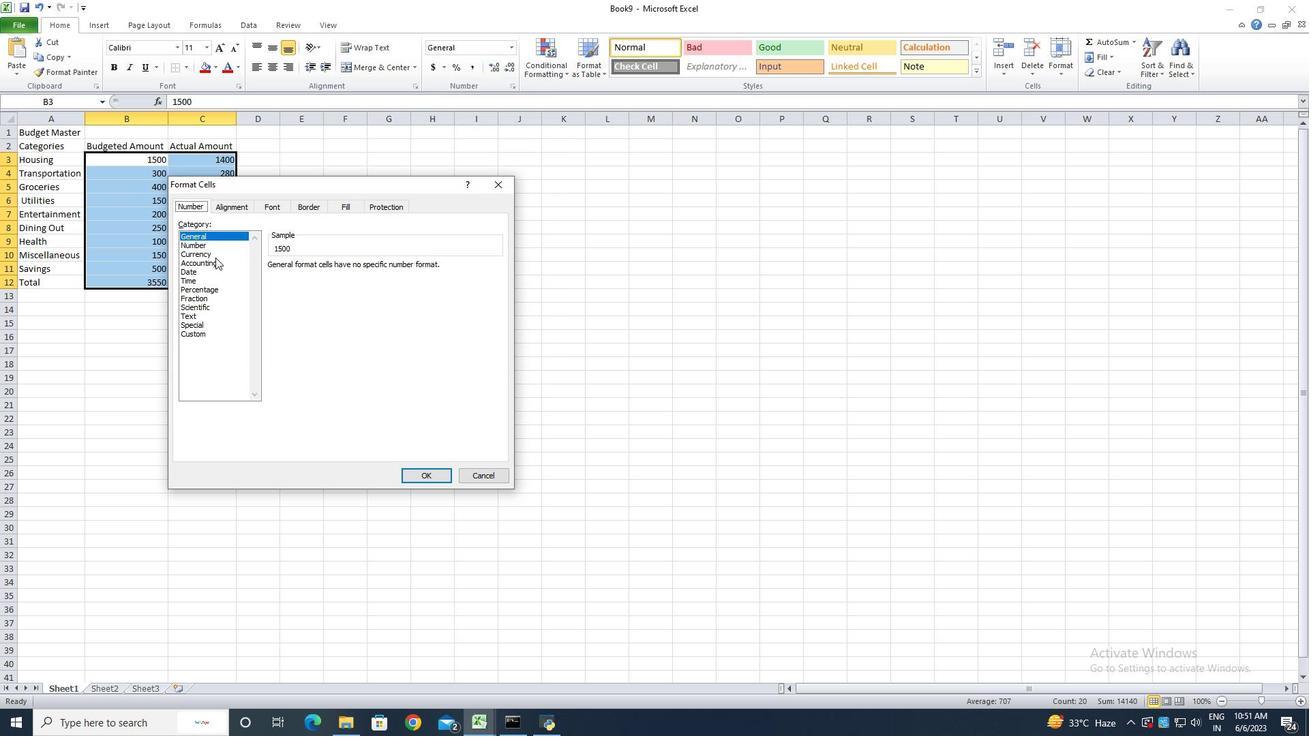 
Action: Mouse pressed left at (211, 253)
Screenshot: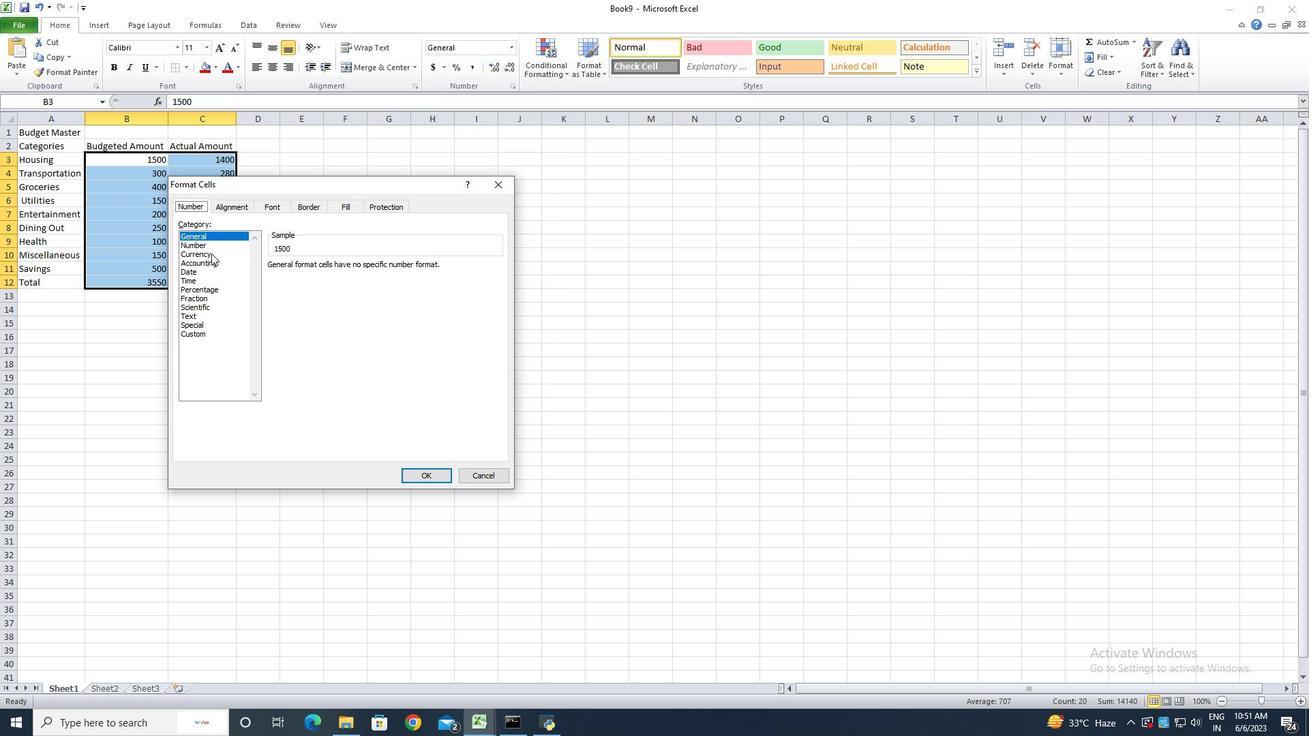 
Action: Mouse moved to (357, 269)
Screenshot: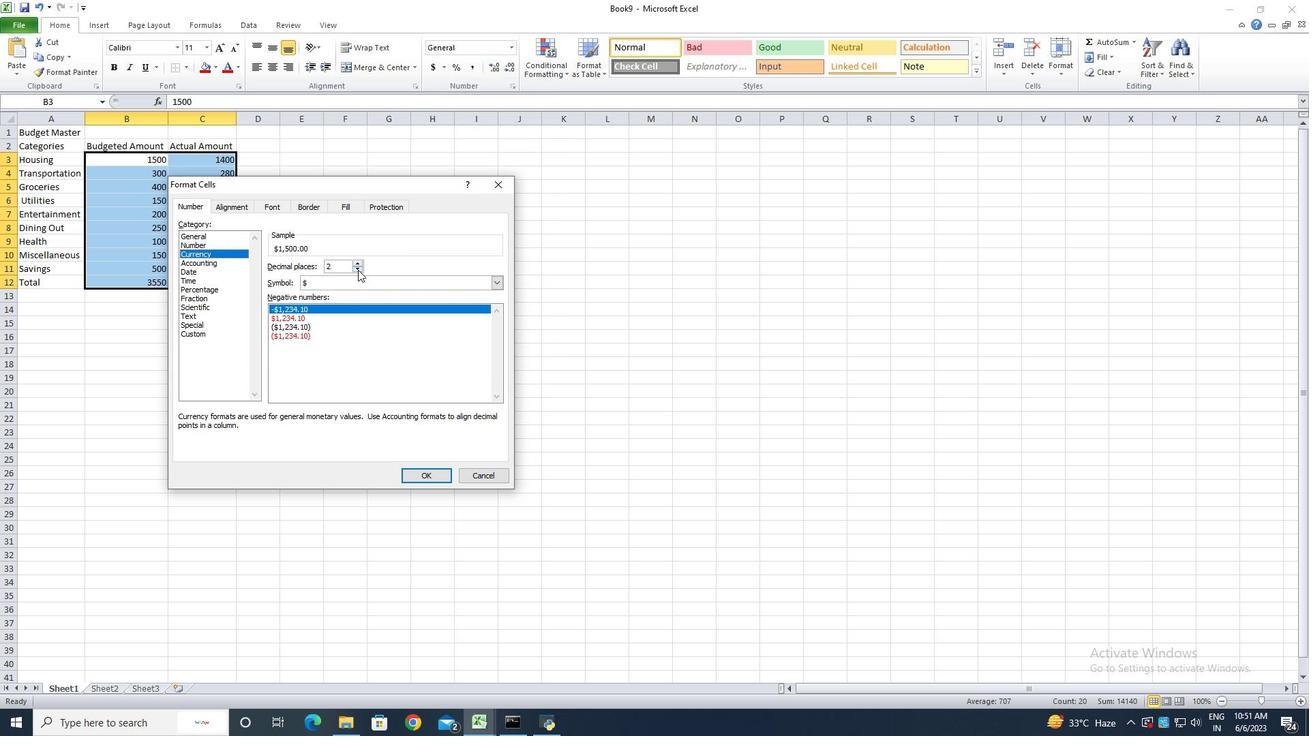 
Action: Mouse pressed left at (357, 269)
Screenshot: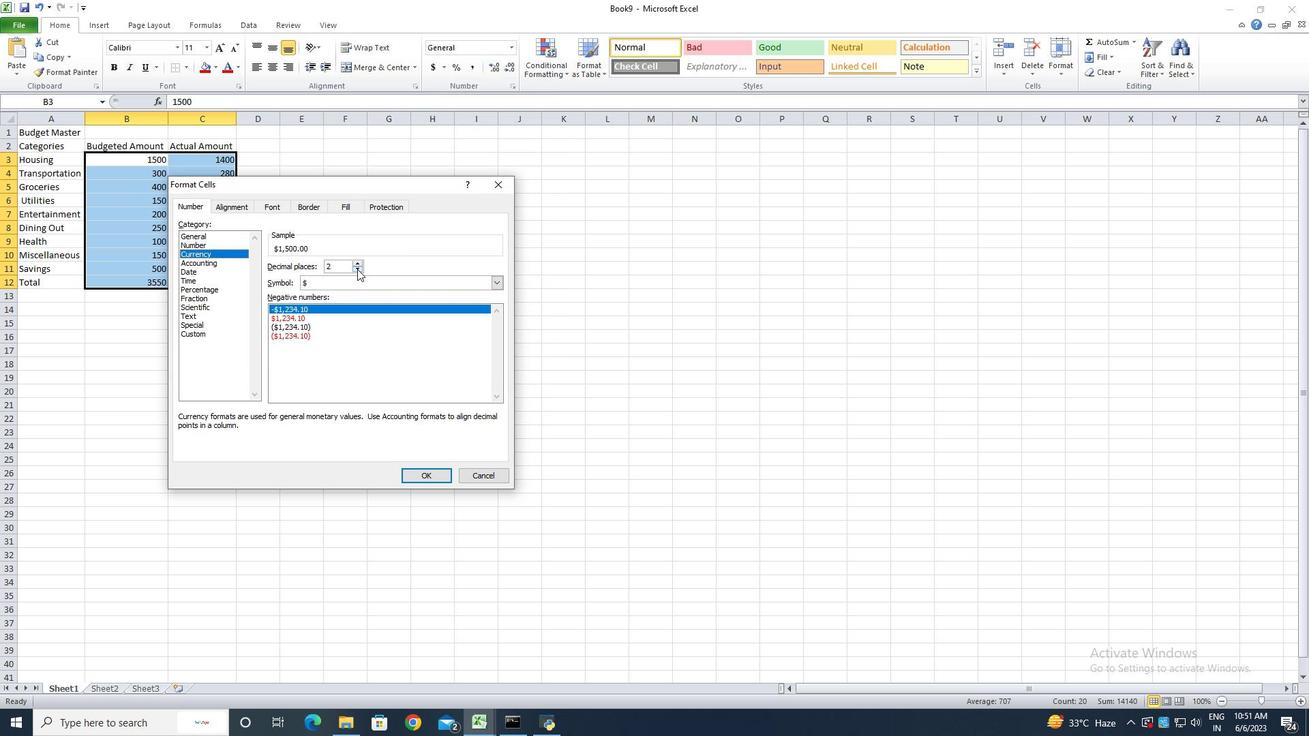 
Action: Mouse pressed left at (357, 269)
Screenshot: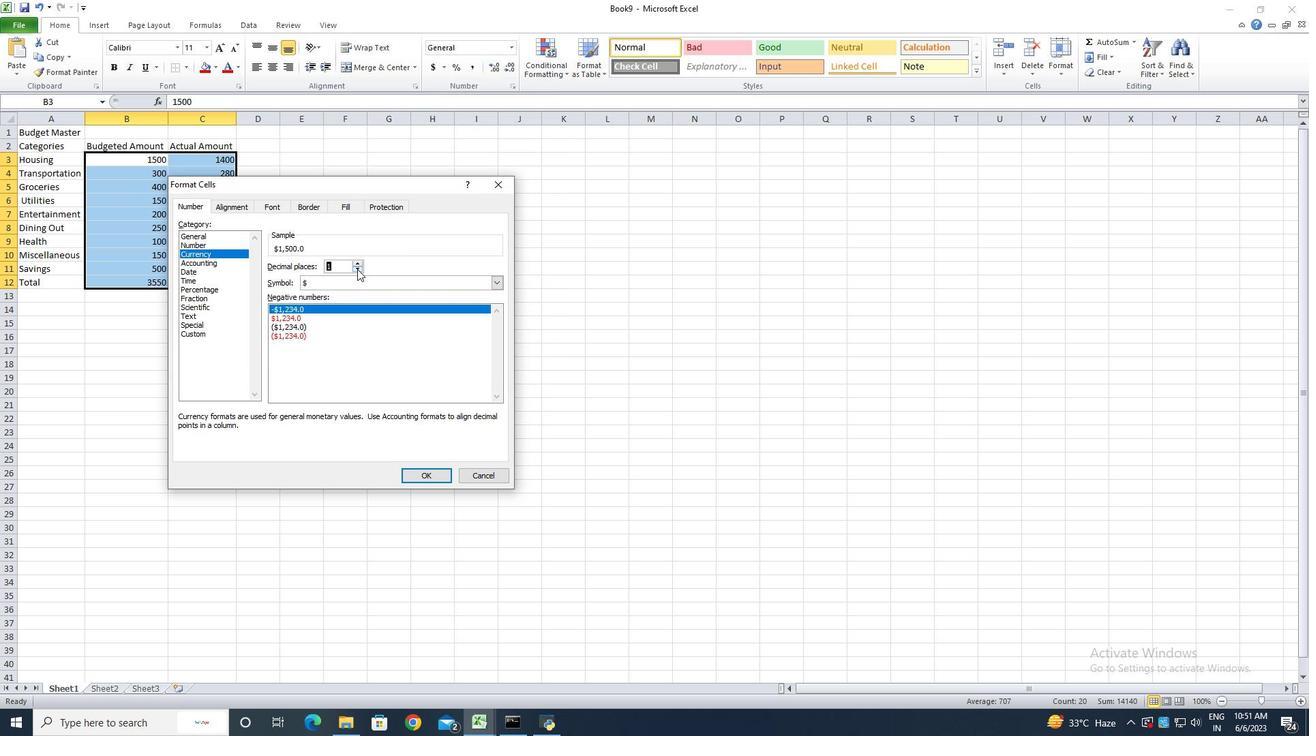 
Action: Mouse moved to (410, 471)
Screenshot: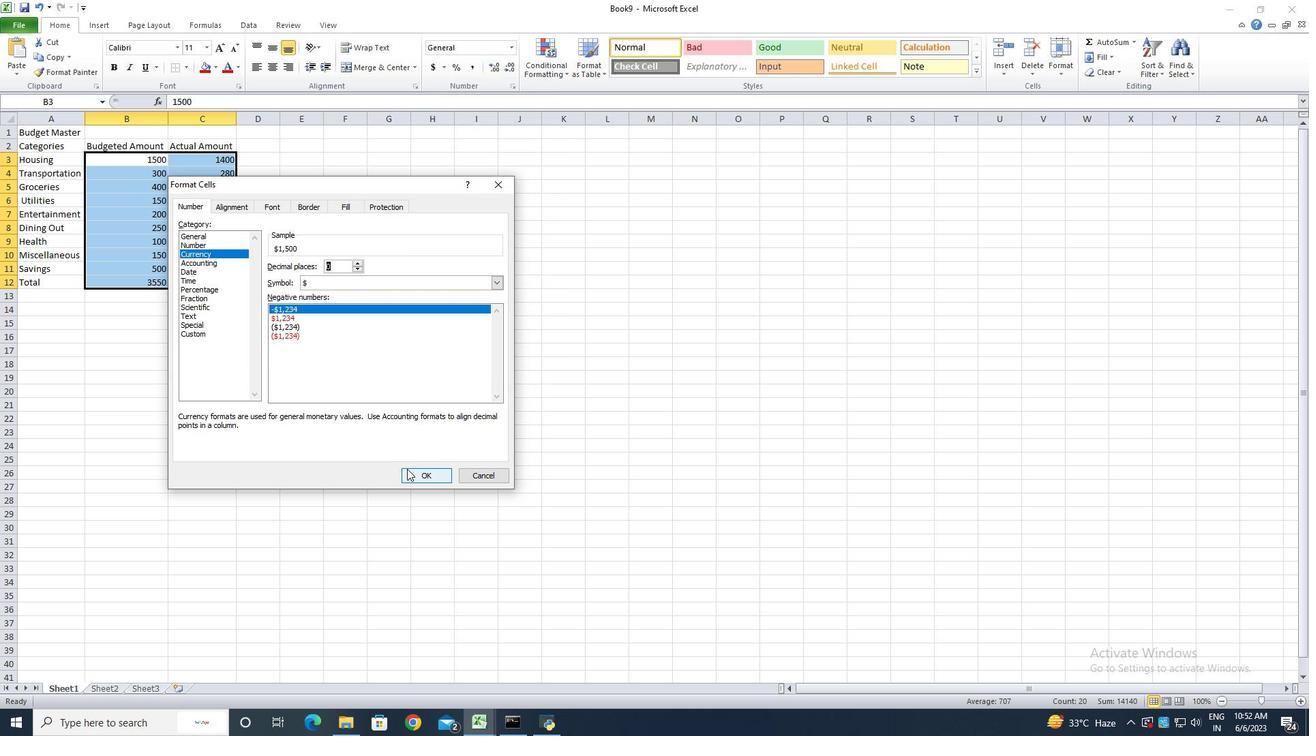 
Action: Mouse pressed left at (410, 471)
Screenshot: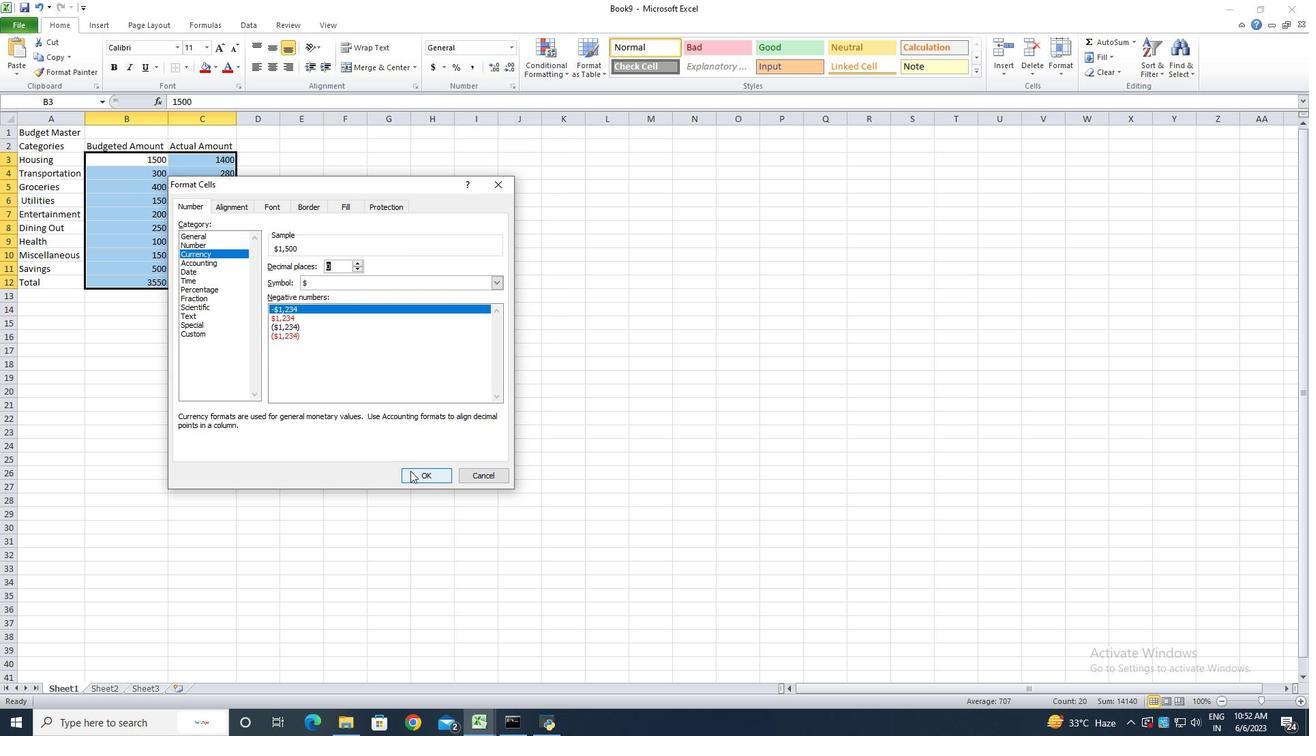 
Action: Mouse moved to (247, 147)
Screenshot: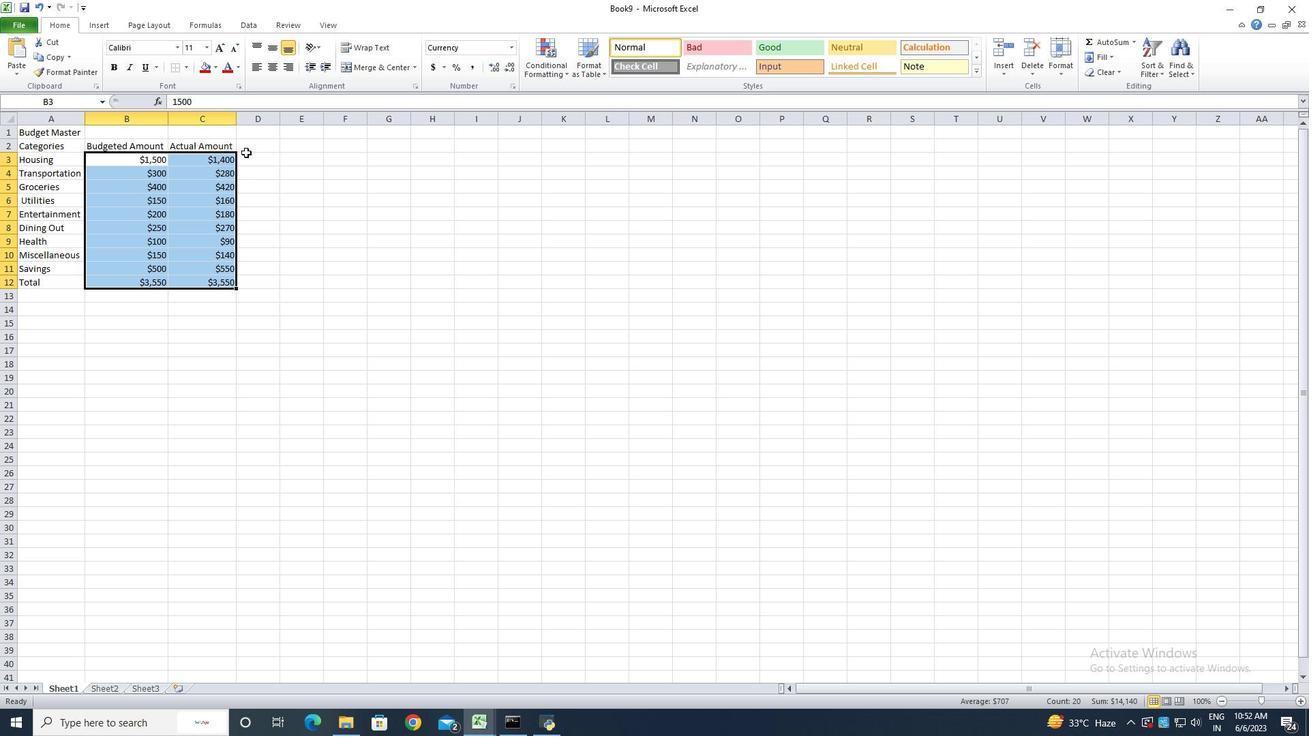 
Action: Mouse pressed left at (247, 147)
Screenshot: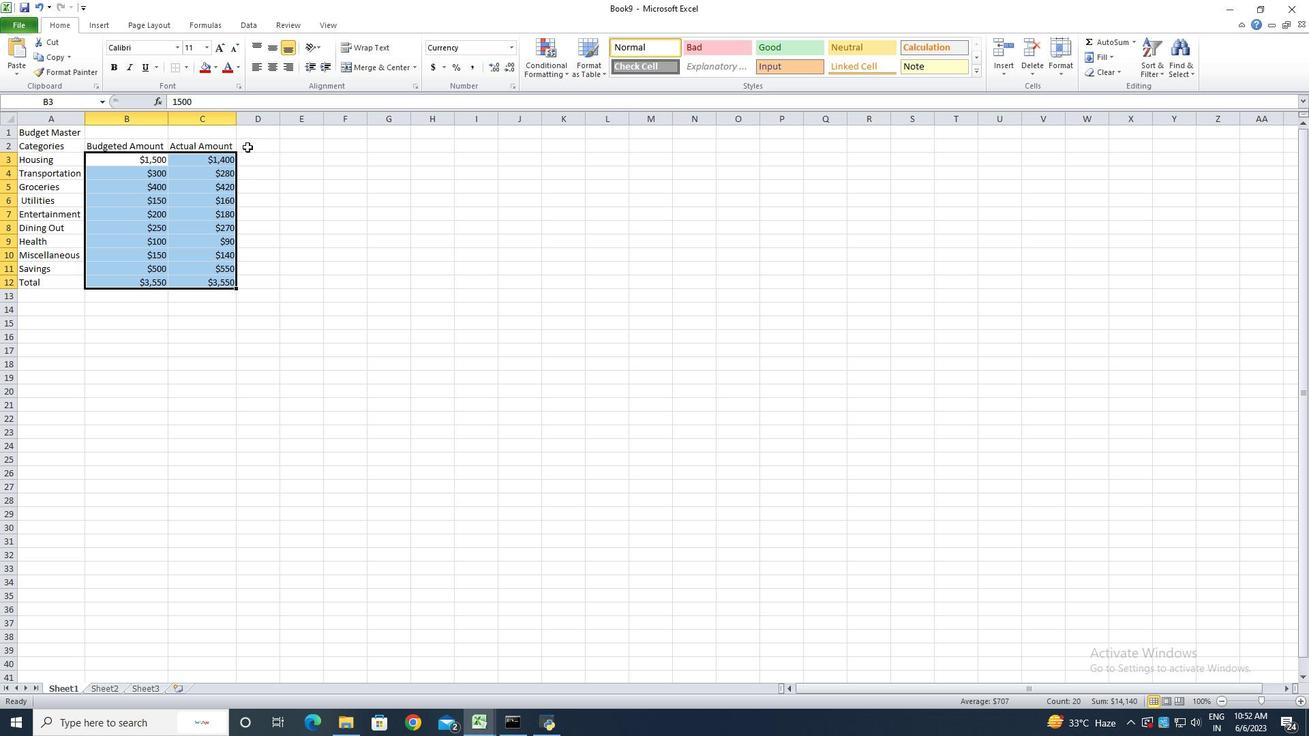 
Action: Key pressed <Key.shift>Difference<Key.enter>
Screenshot: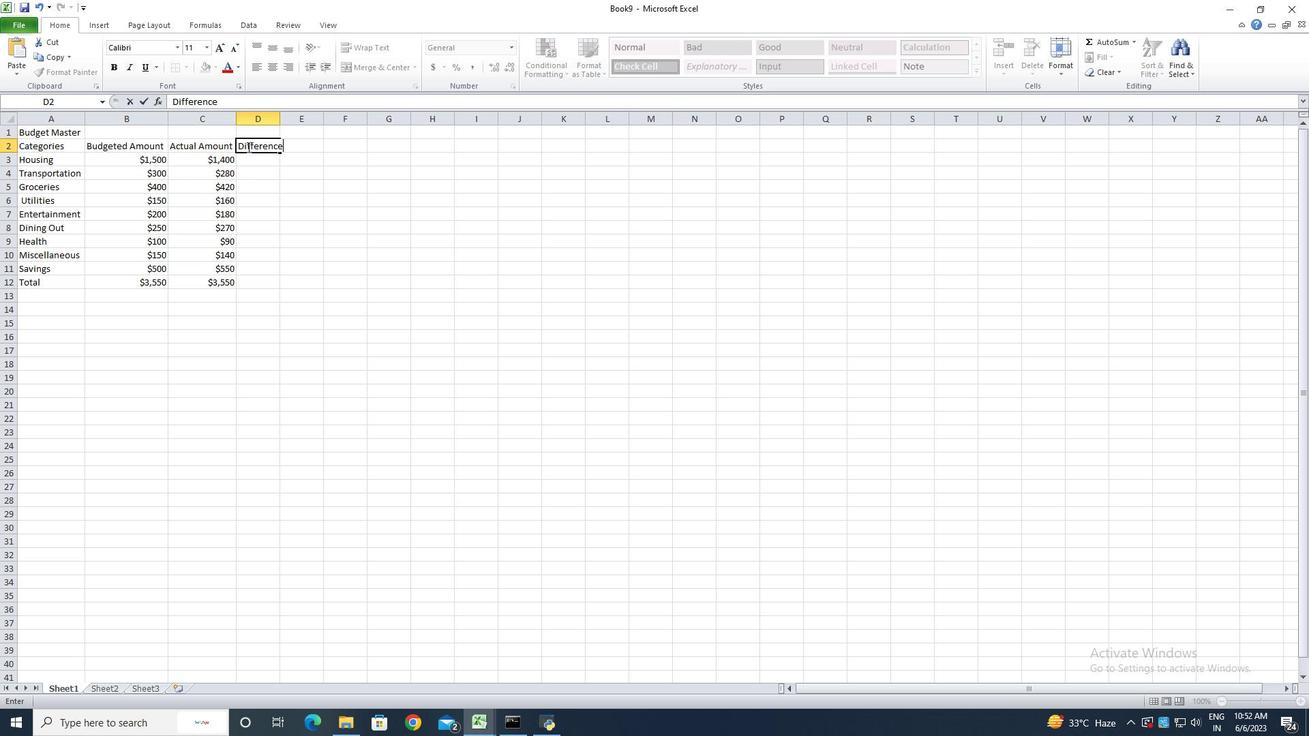 
Action: Mouse moved to (279, 123)
Screenshot: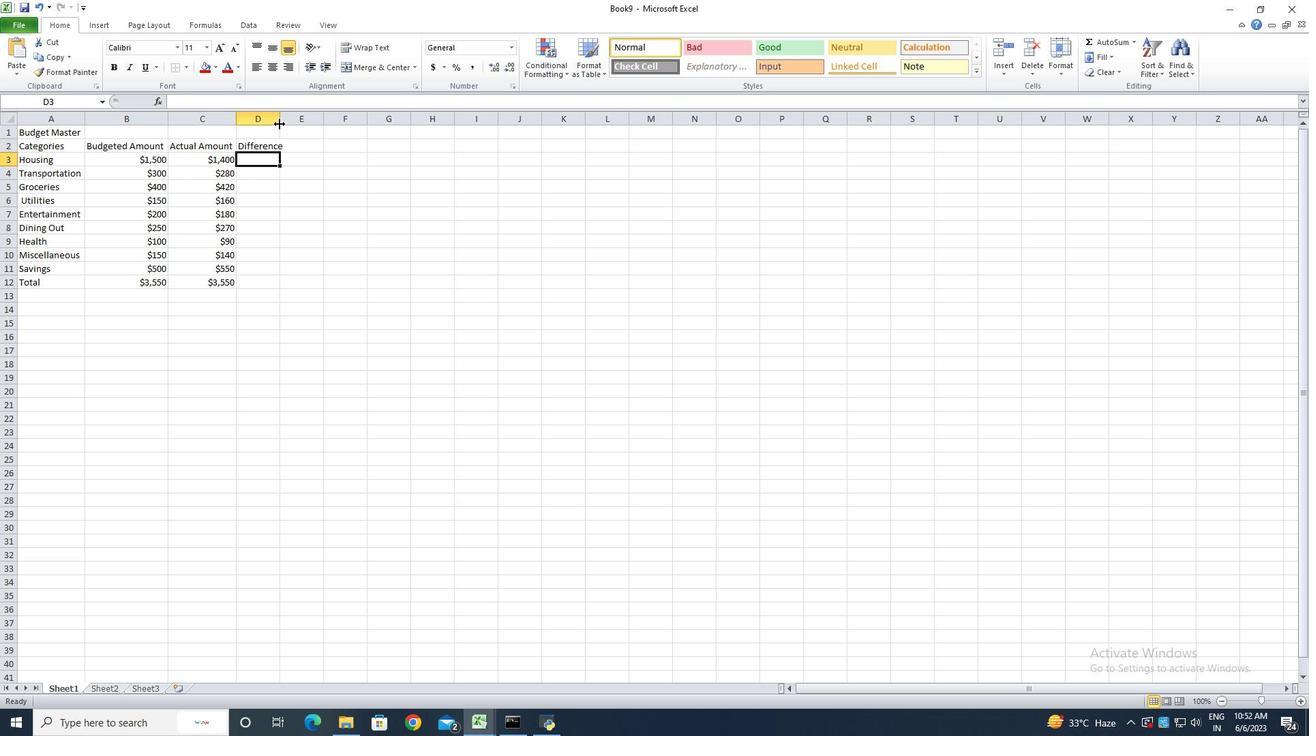 
Action: Mouse pressed left at (279, 123)
Screenshot: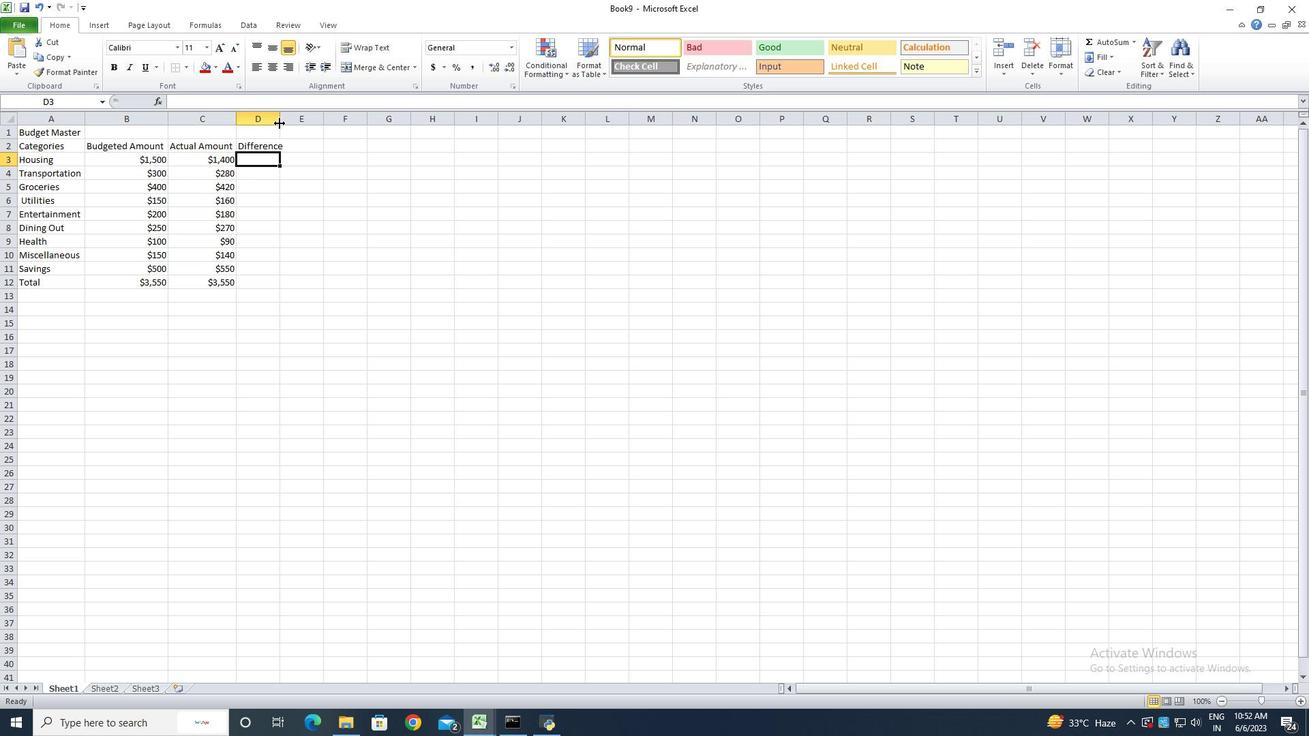 
Action: Mouse pressed left at (279, 123)
Screenshot: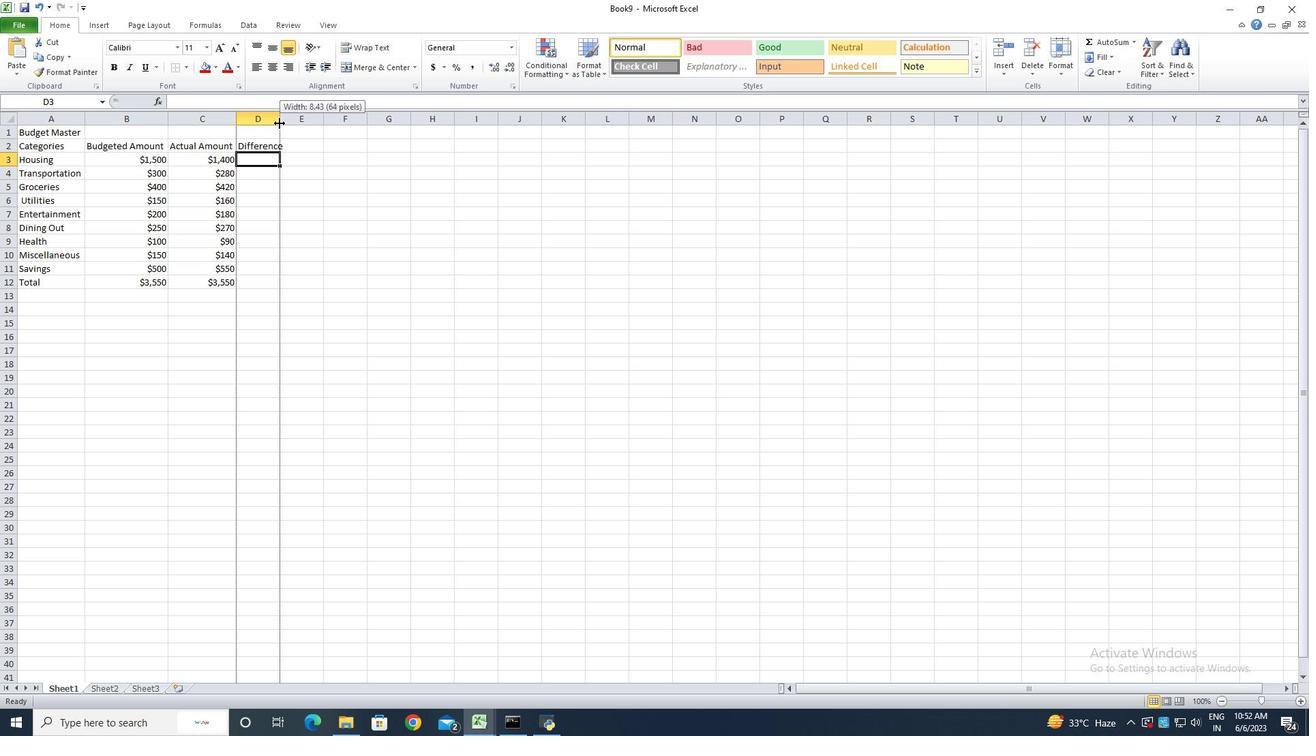 
Action: Key pressed <Key.shift>+sum<Key.backspace><Key.backspace><Key.backspace><Key.backspace>=sum<Key.shift>(
Screenshot: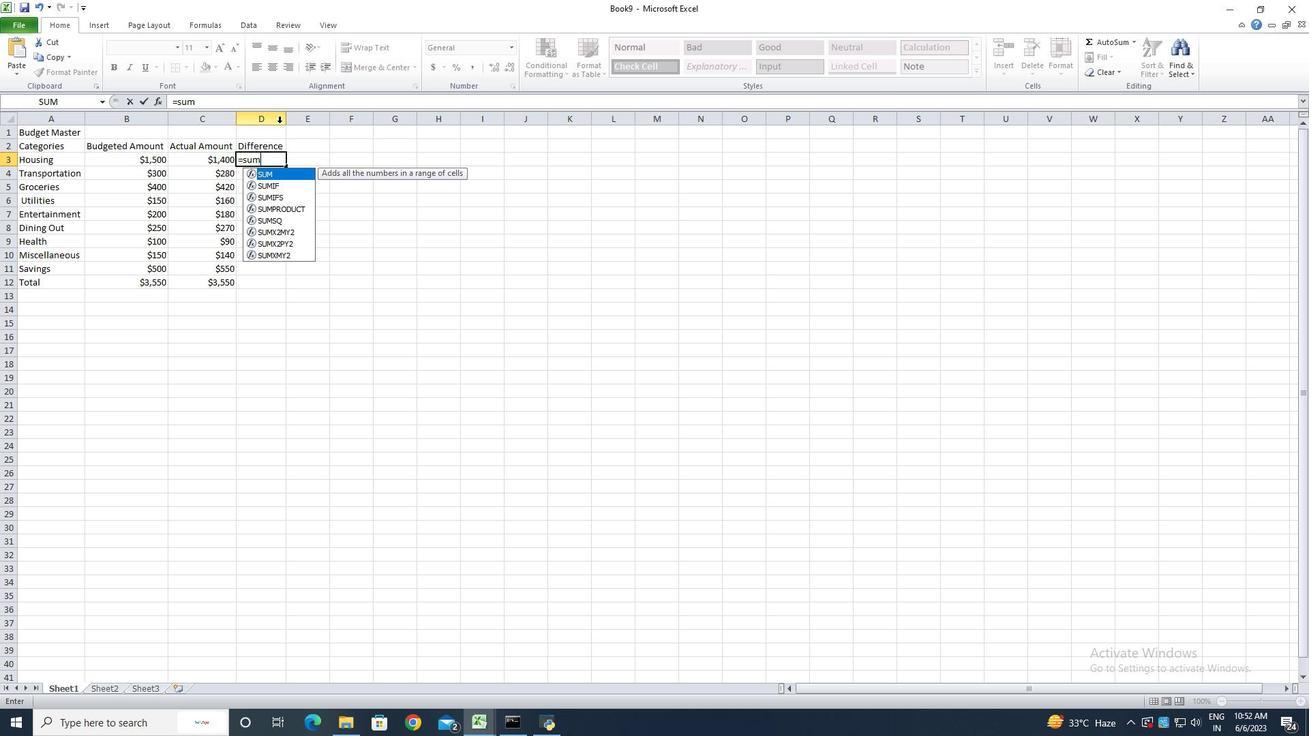 
Action: Mouse moved to (184, 163)
Screenshot: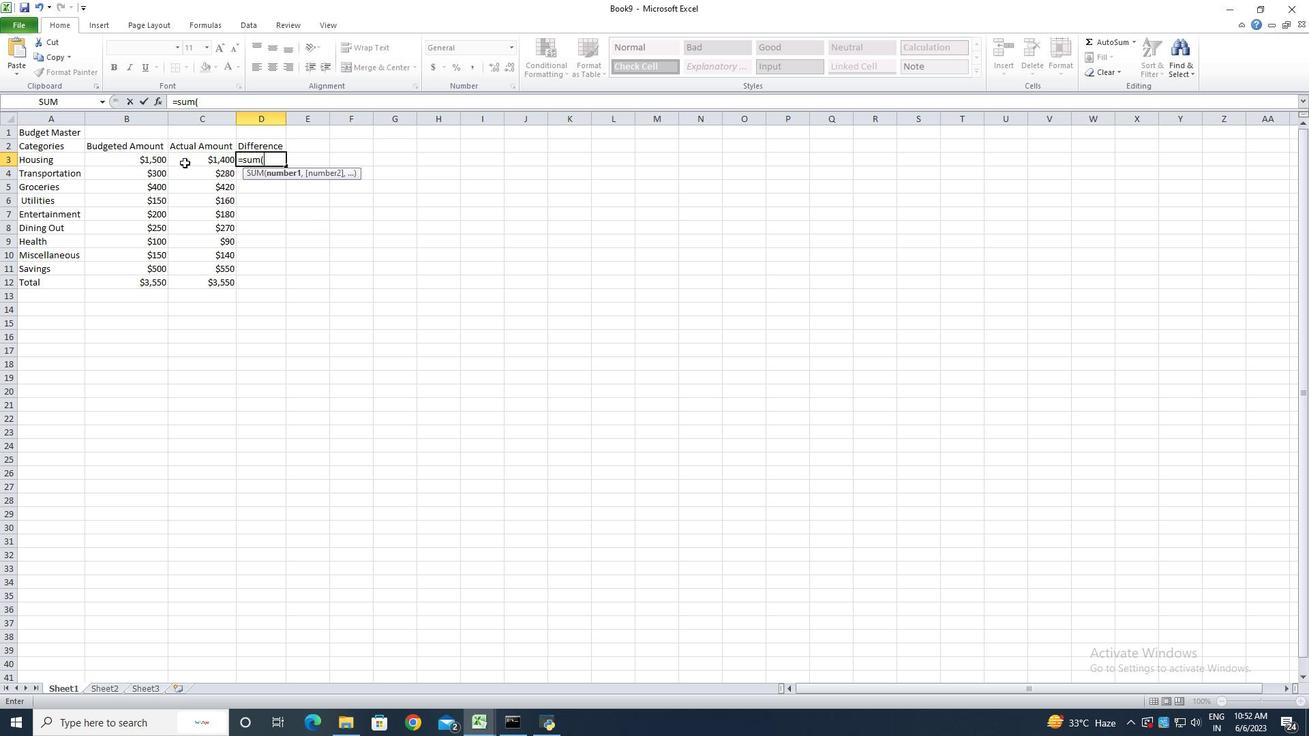 
Action: Mouse pressed left at (184, 163)
Screenshot: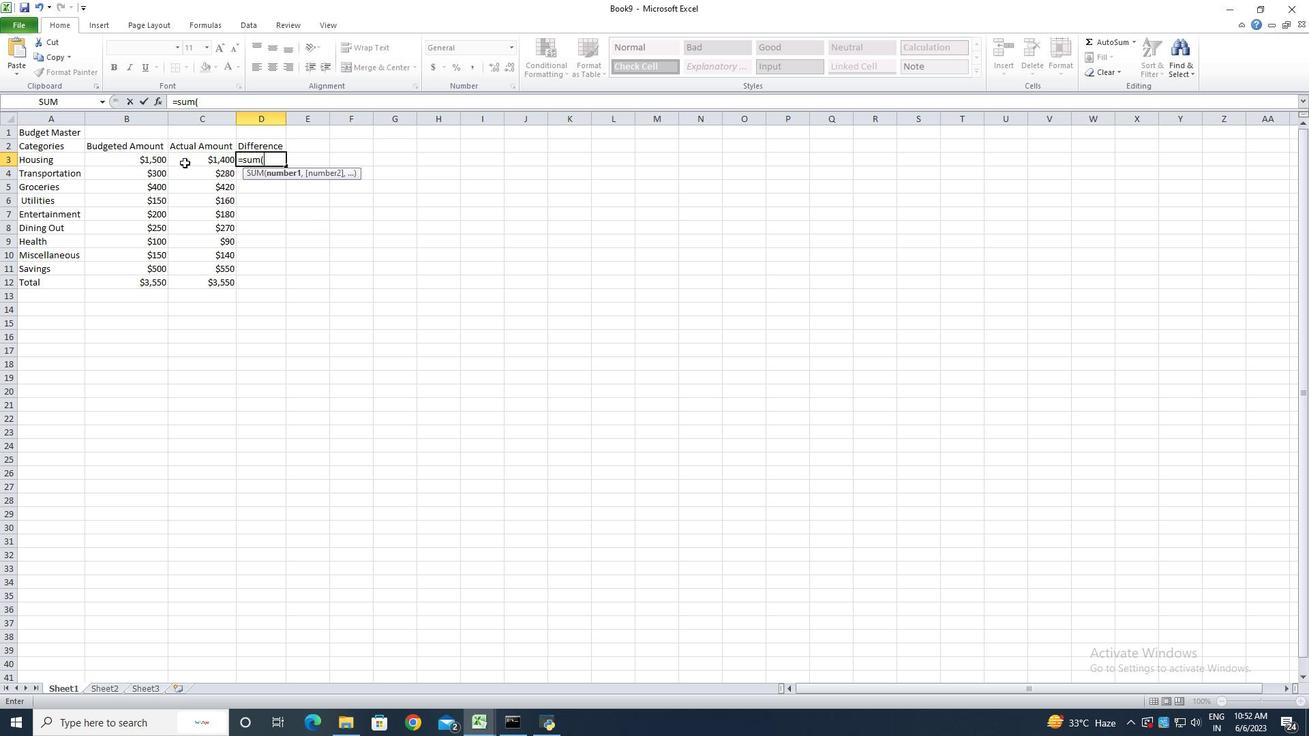 
Action: Key pressed -
Screenshot: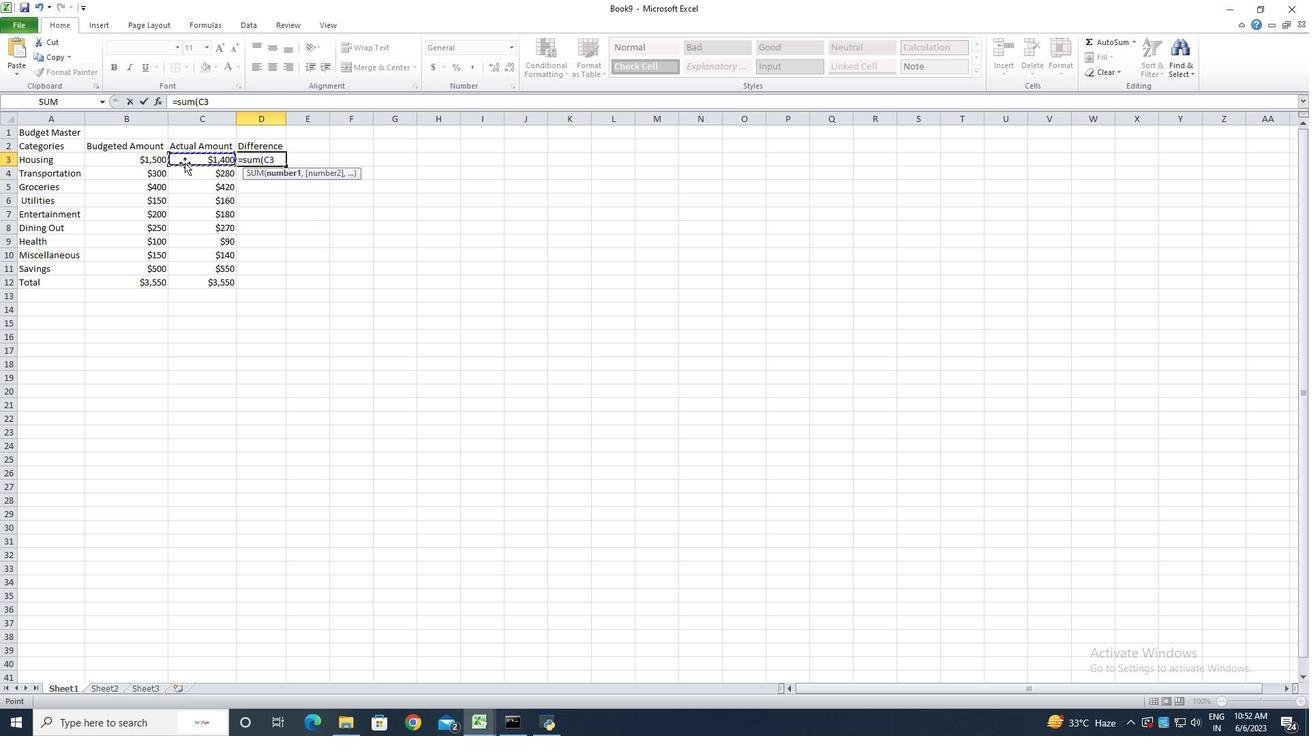 
Action: Mouse moved to (157, 159)
Screenshot: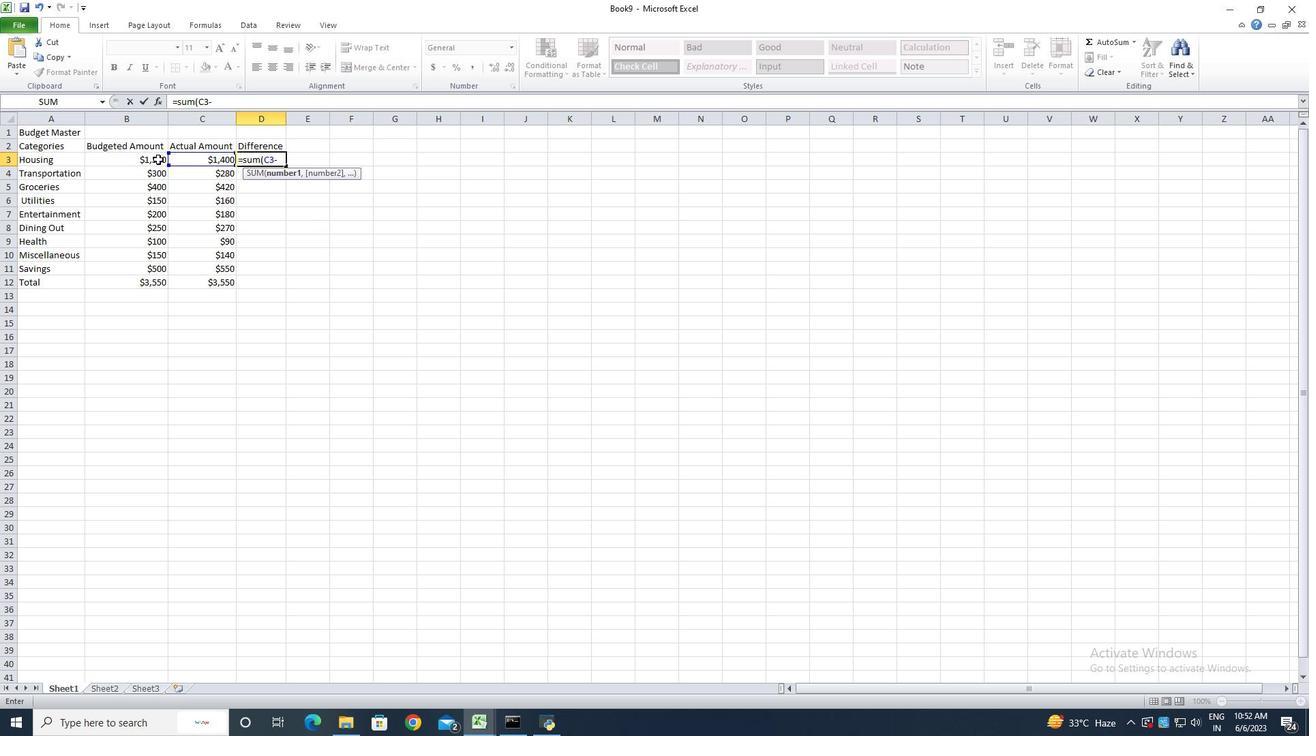 
Action: Mouse pressed left at (157, 159)
Screenshot: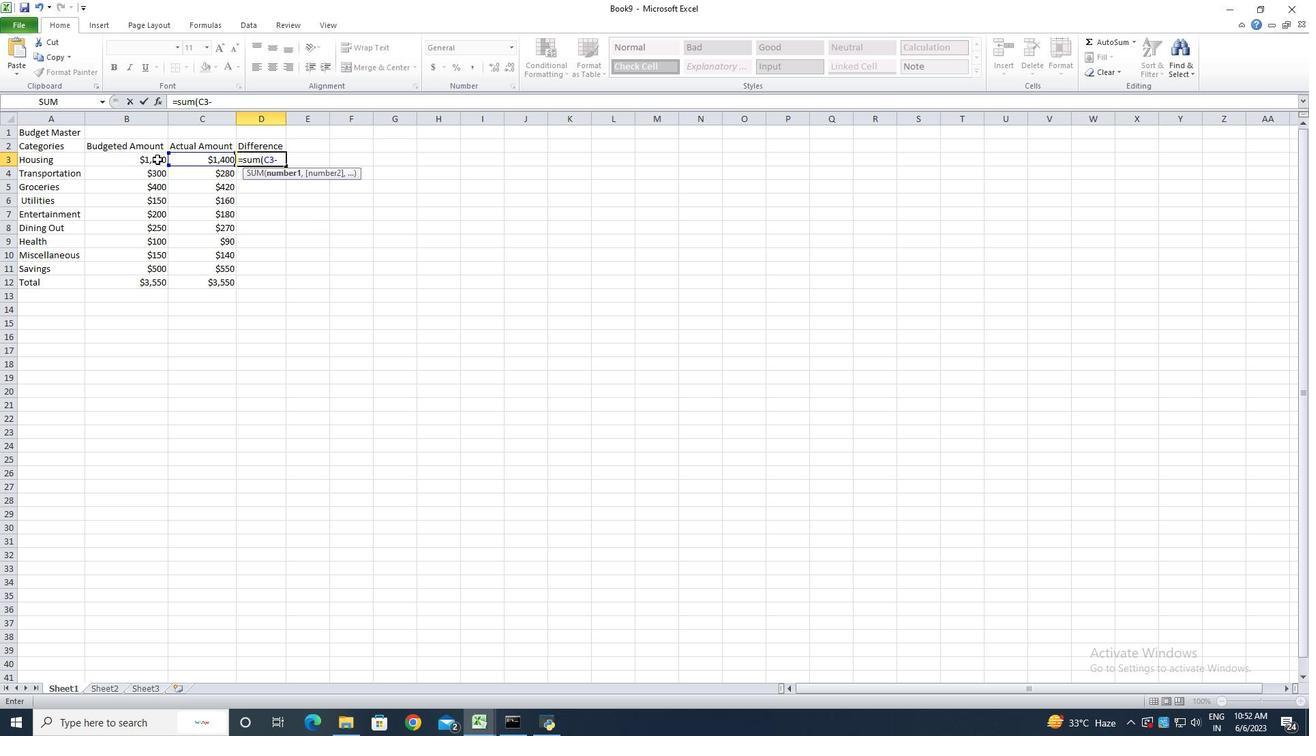 
Action: Key pressed <Key.shift><Key.shift><Key.shift><Key.shift><Key.shift><Key.shift><Key.shift><Key.shift><Key.shift><Key.shift><Key.shift><Key.shift><Key.shift><Key.shift>)<Key.enter>
Screenshot: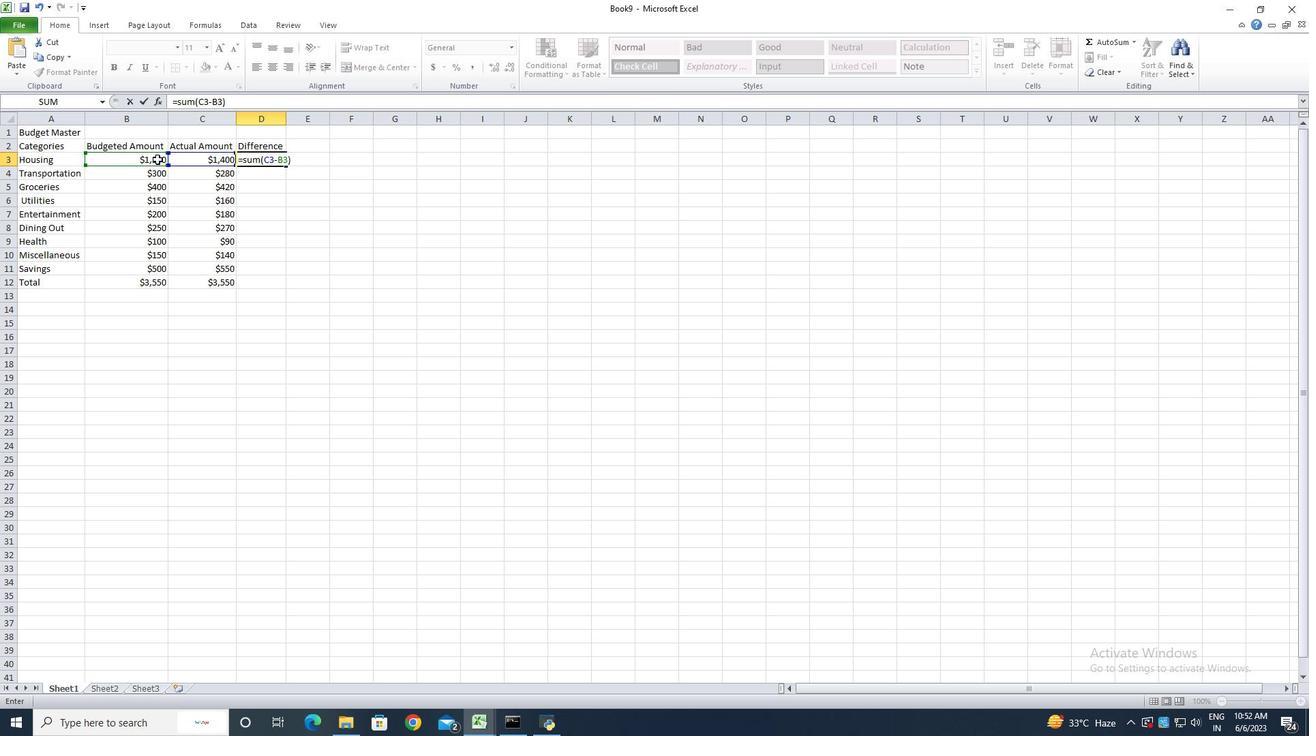 
Action: Mouse moved to (269, 159)
Screenshot: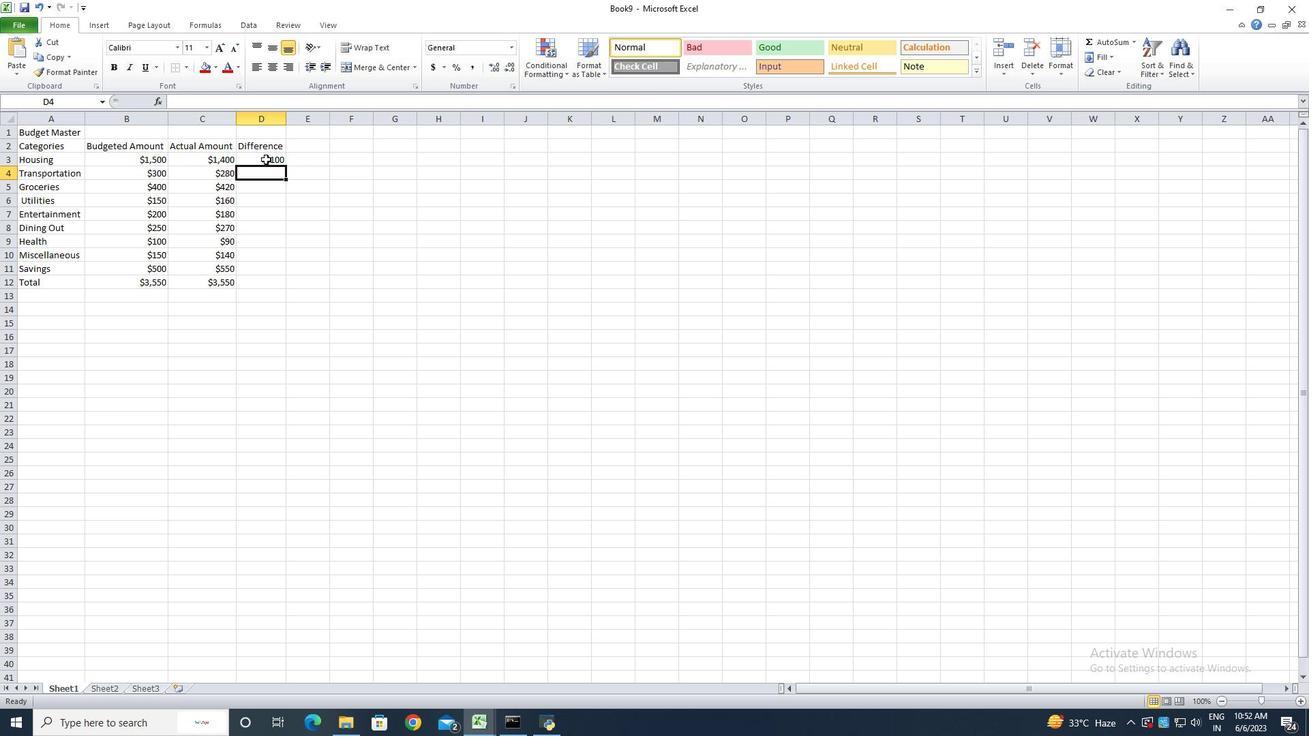 
Action: Mouse pressed left at (269, 159)
Screenshot: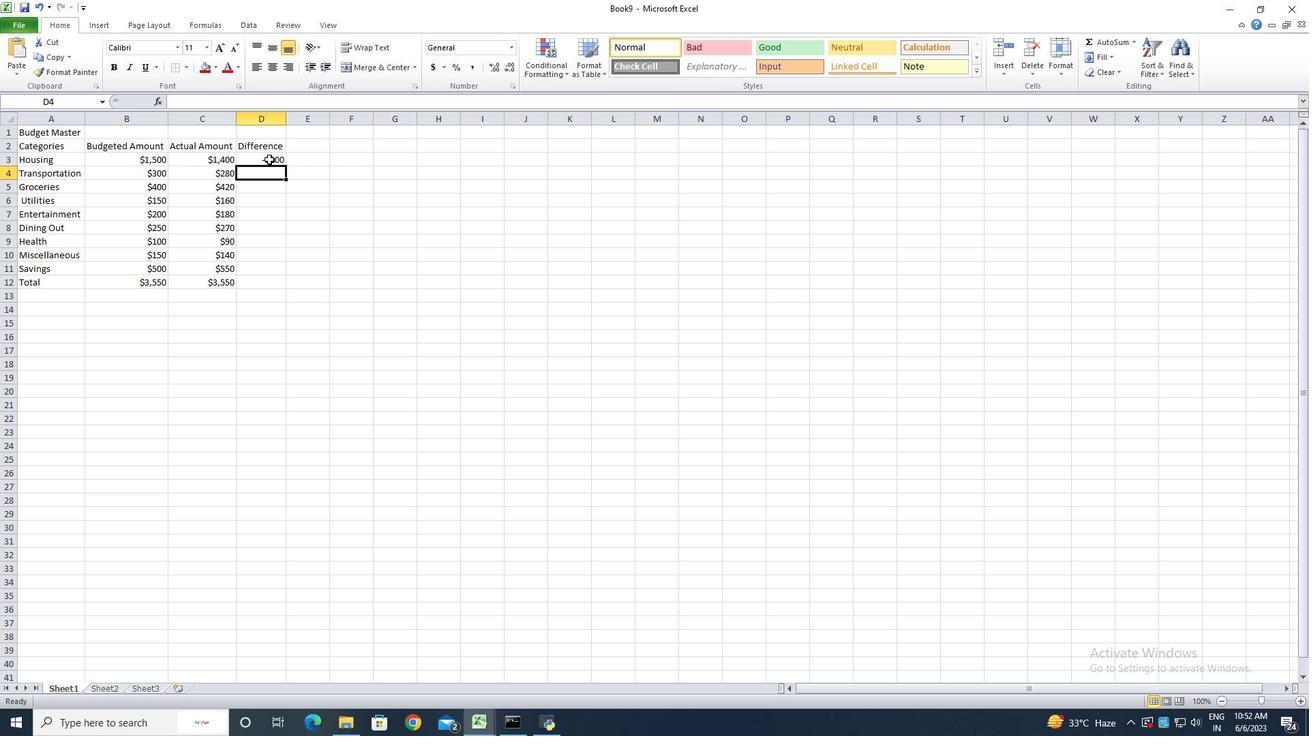 
Action: Mouse moved to (285, 164)
Screenshot: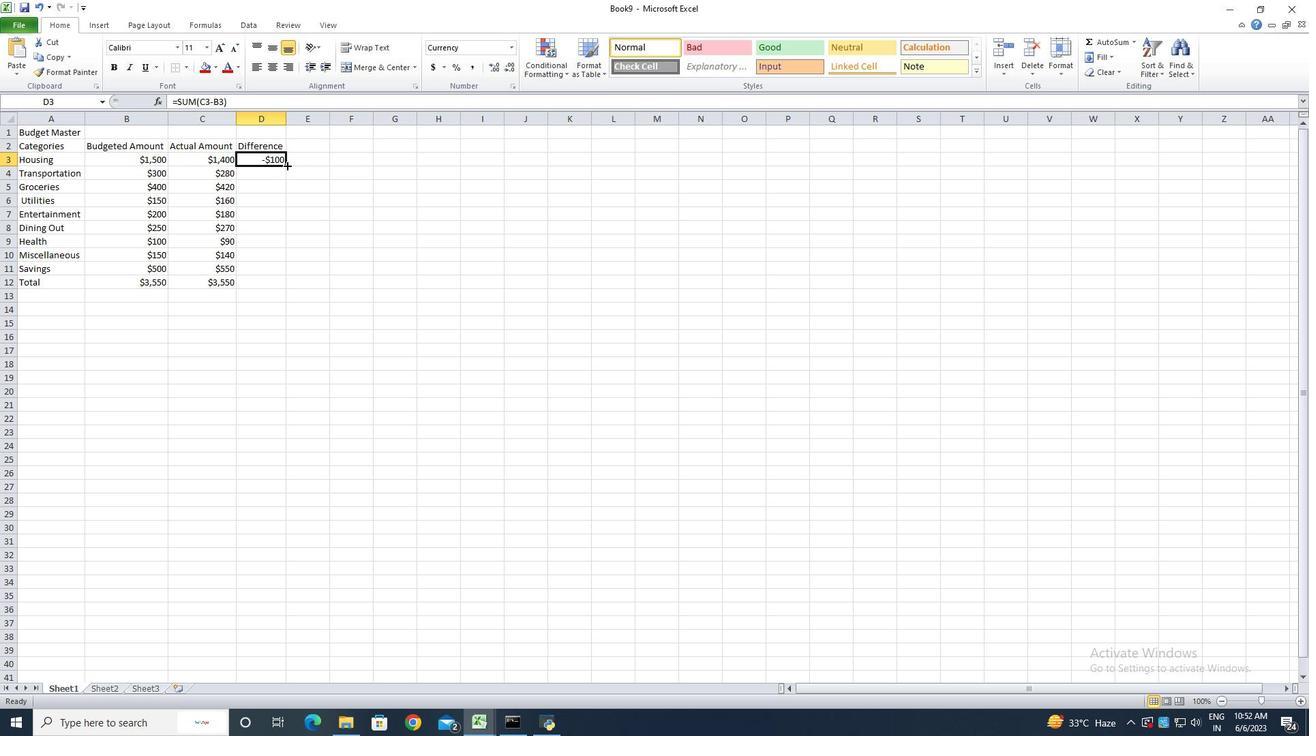 
Action: Mouse pressed left at (285, 164)
Screenshot: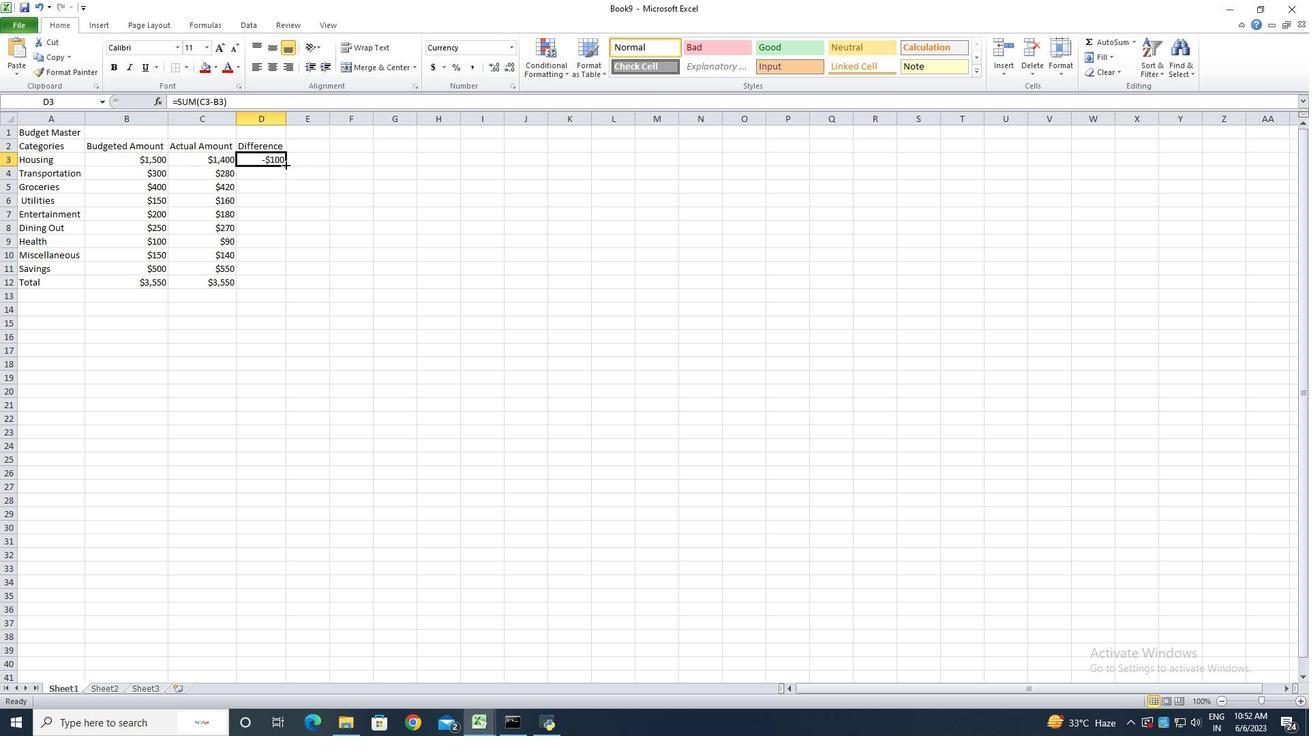 
Action: Mouse moved to (54, 134)
Screenshot: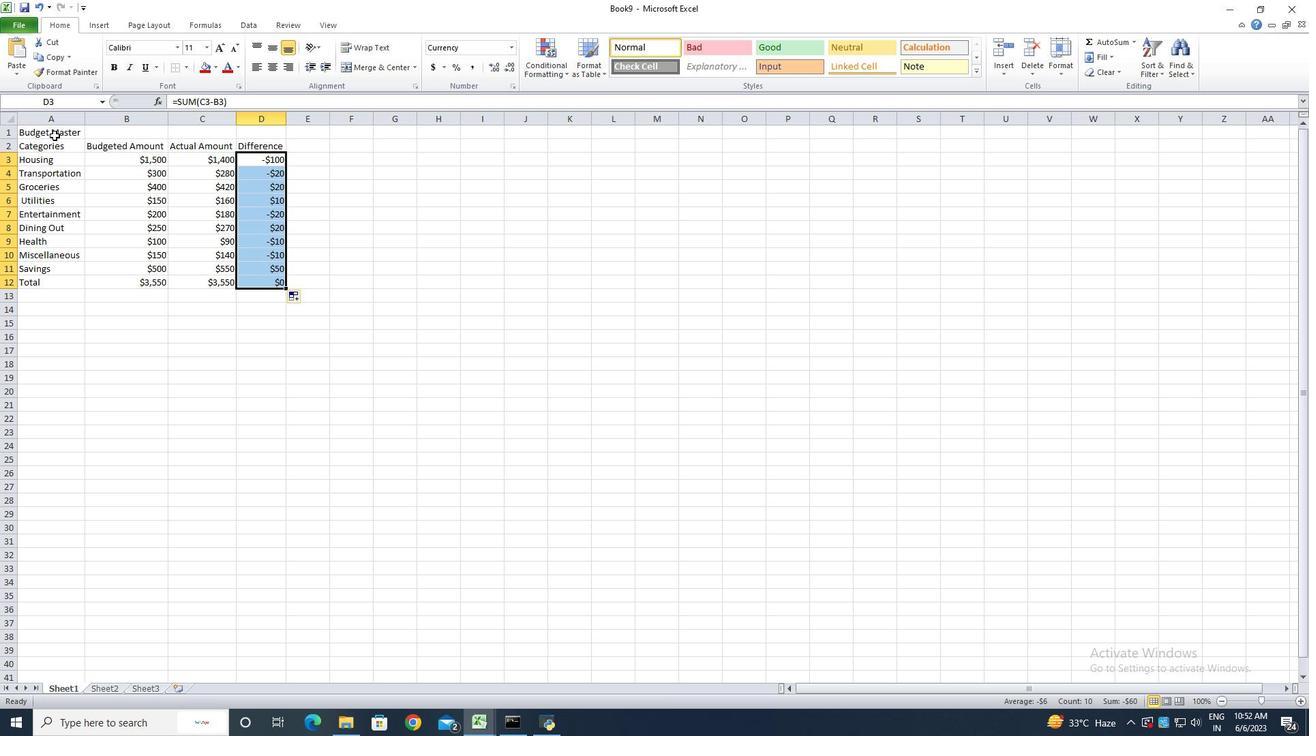 
Action: Mouse pressed left at (54, 134)
Screenshot: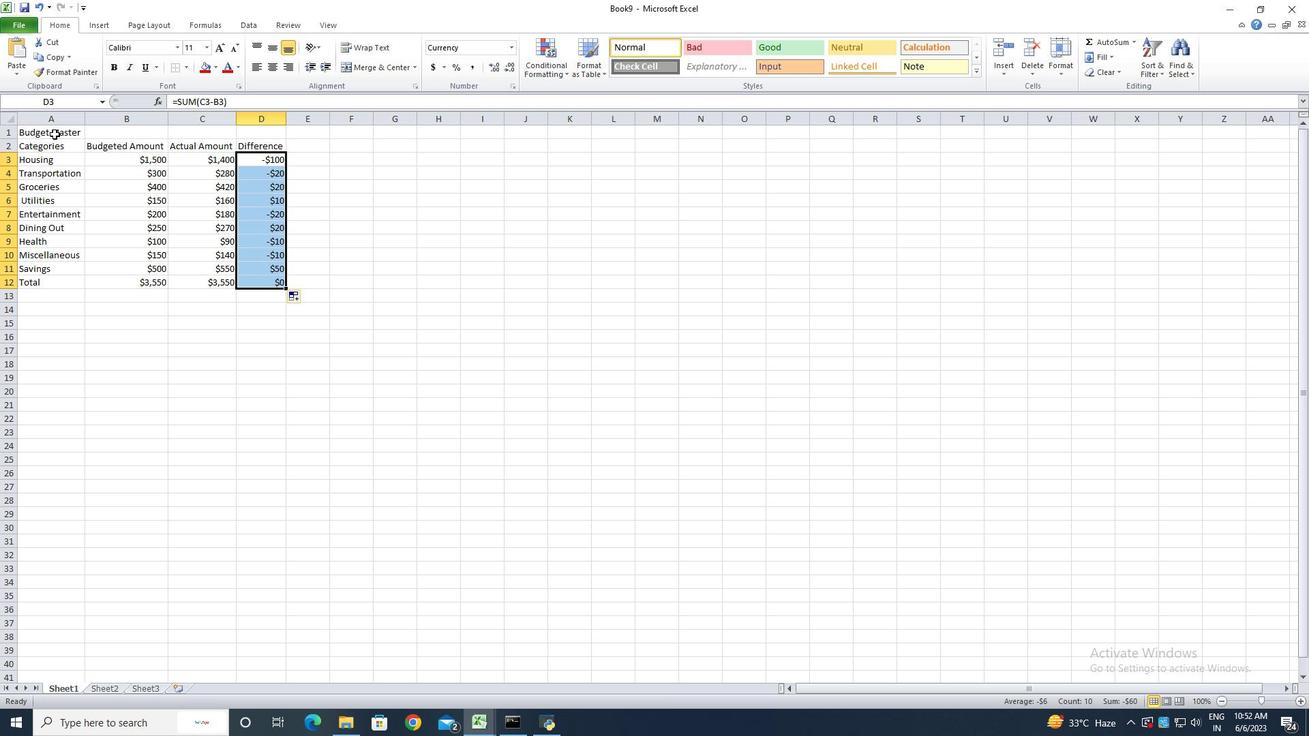 
Action: Mouse moved to (67, 134)
Screenshot: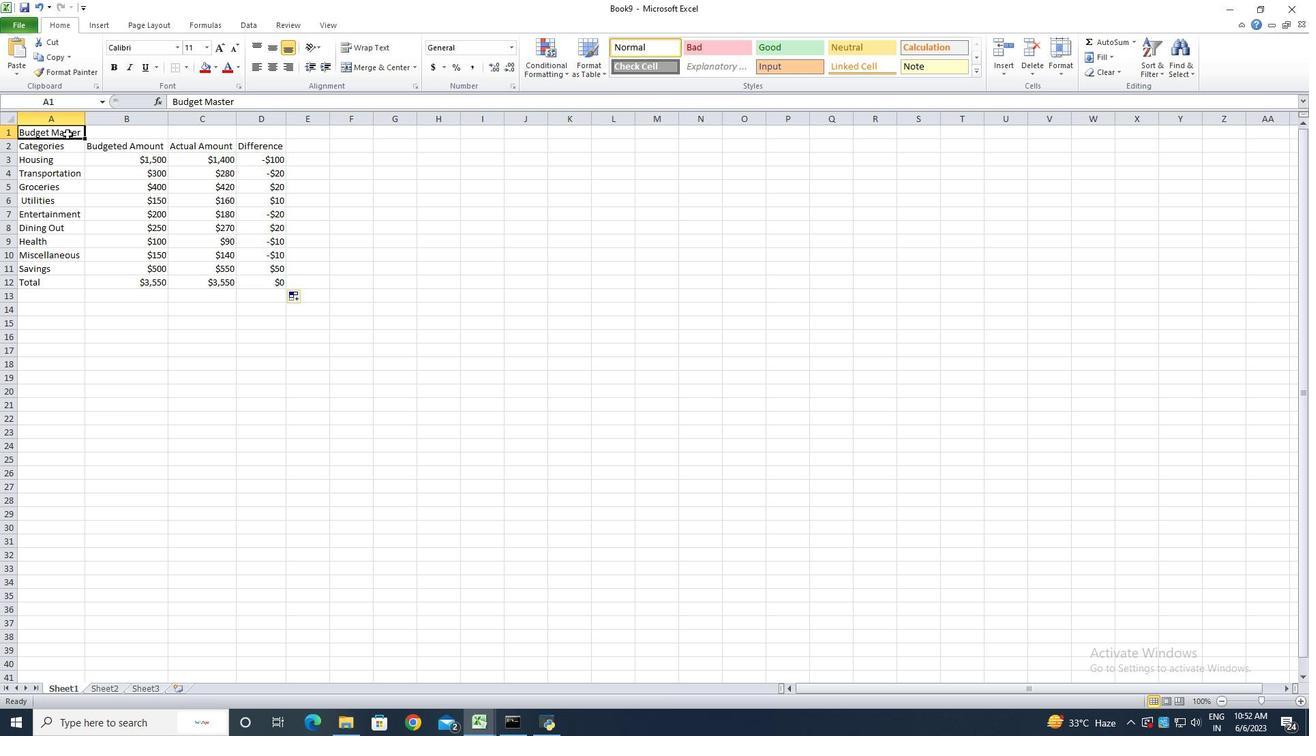 
Action: Mouse pressed left at (67, 134)
Screenshot: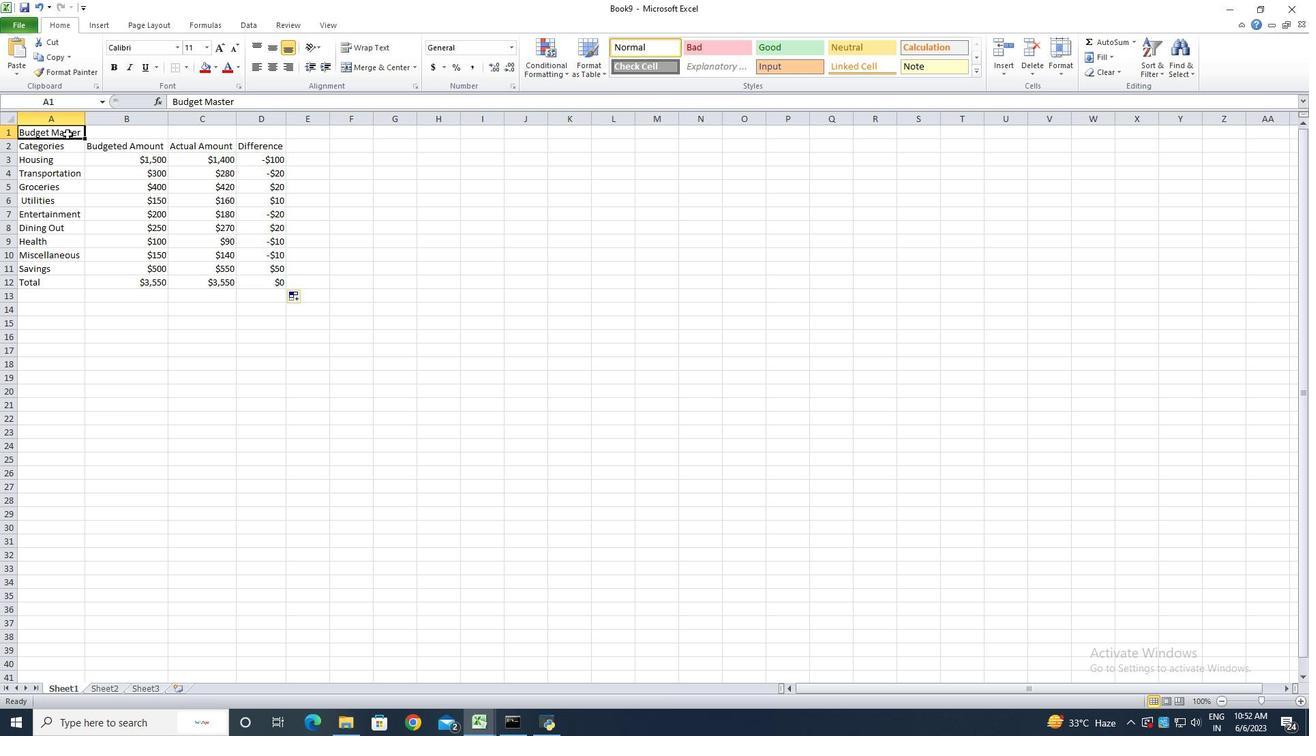 
Action: Mouse moved to (377, 66)
Screenshot: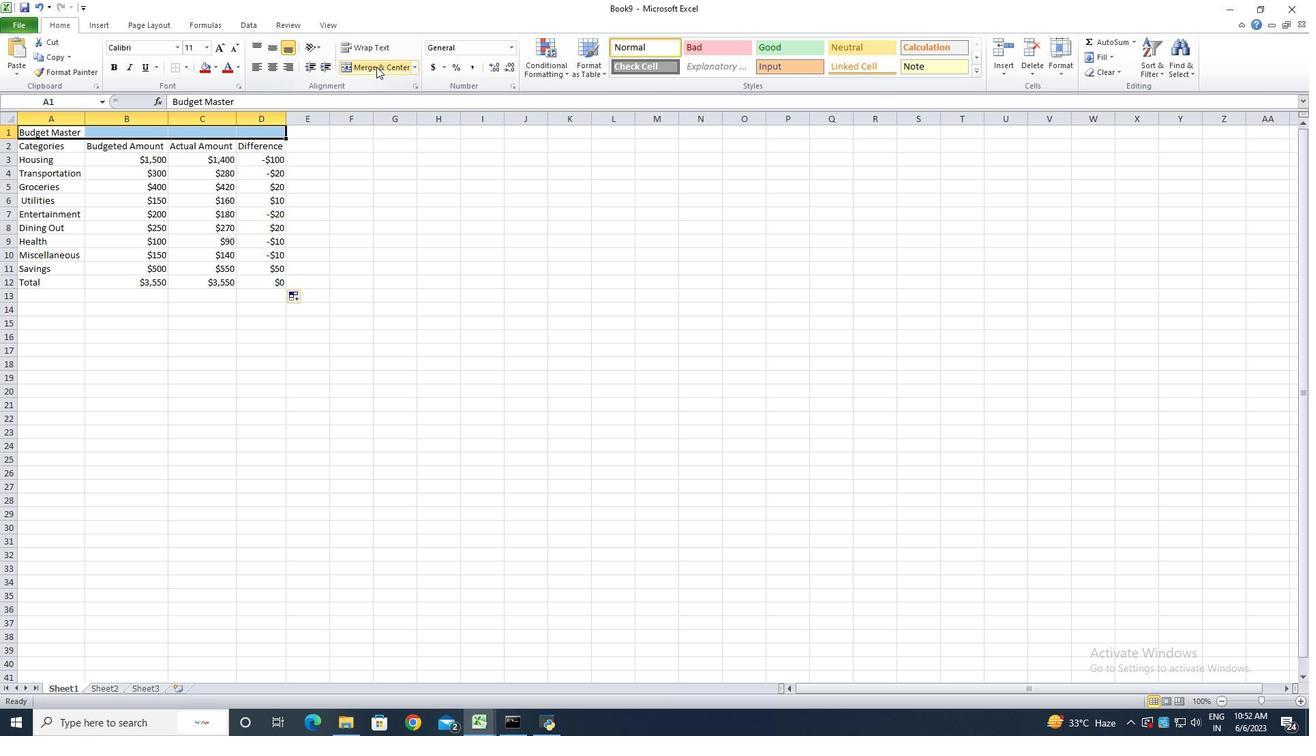 
Action: Mouse pressed left at (377, 66)
Screenshot: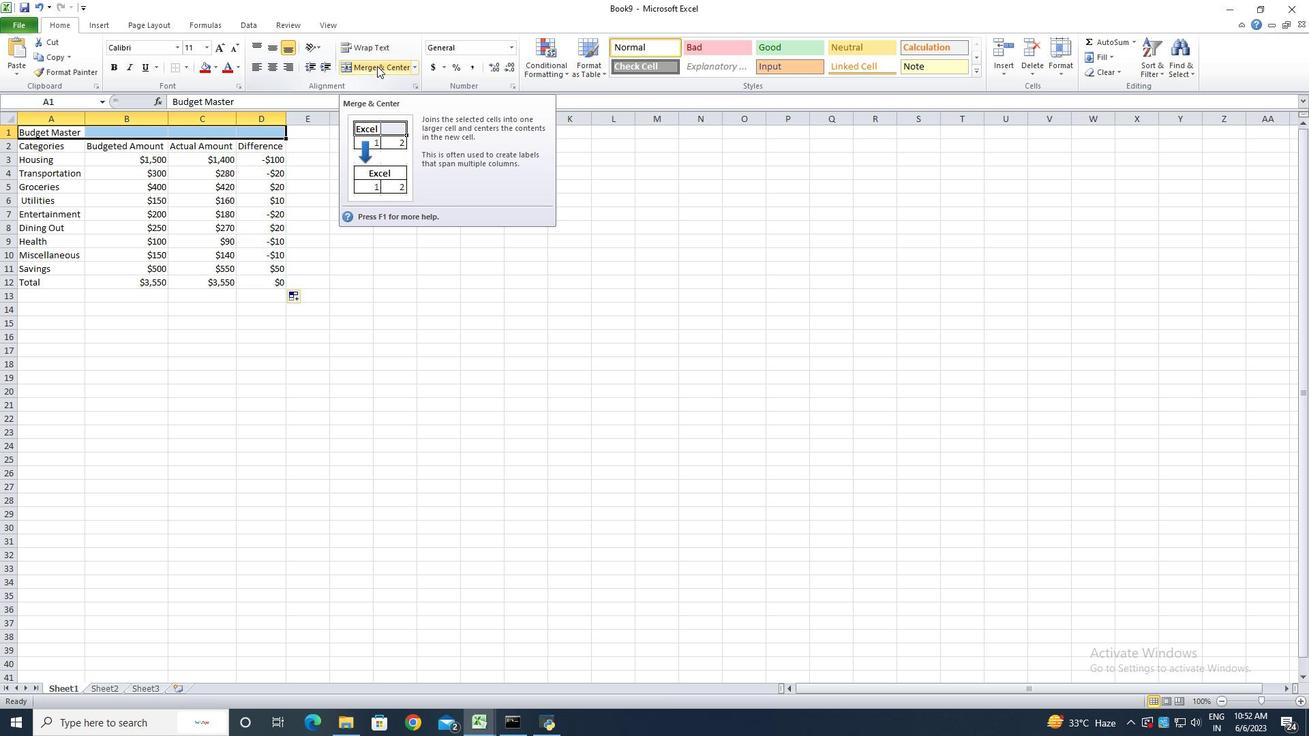 
Action: Mouse moved to (26, 27)
Screenshot: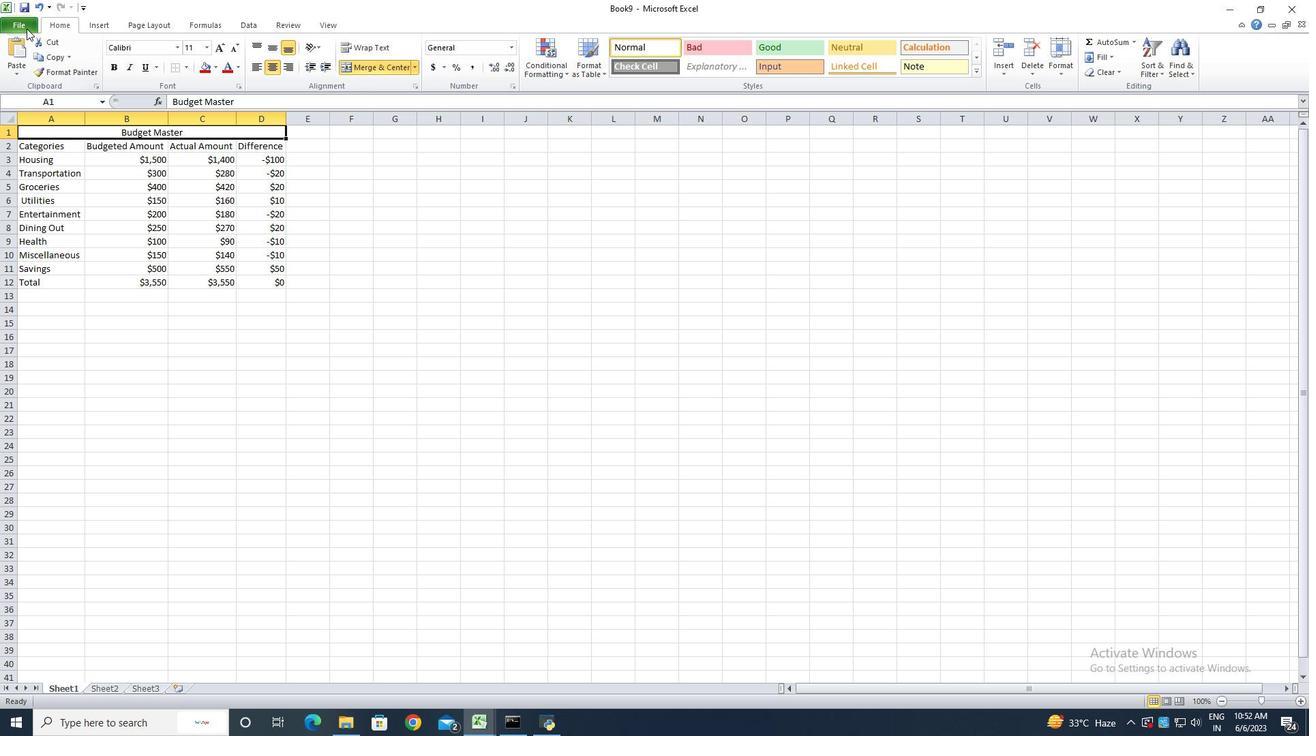 
Action: Mouse pressed left at (26, 27)
Screenshot: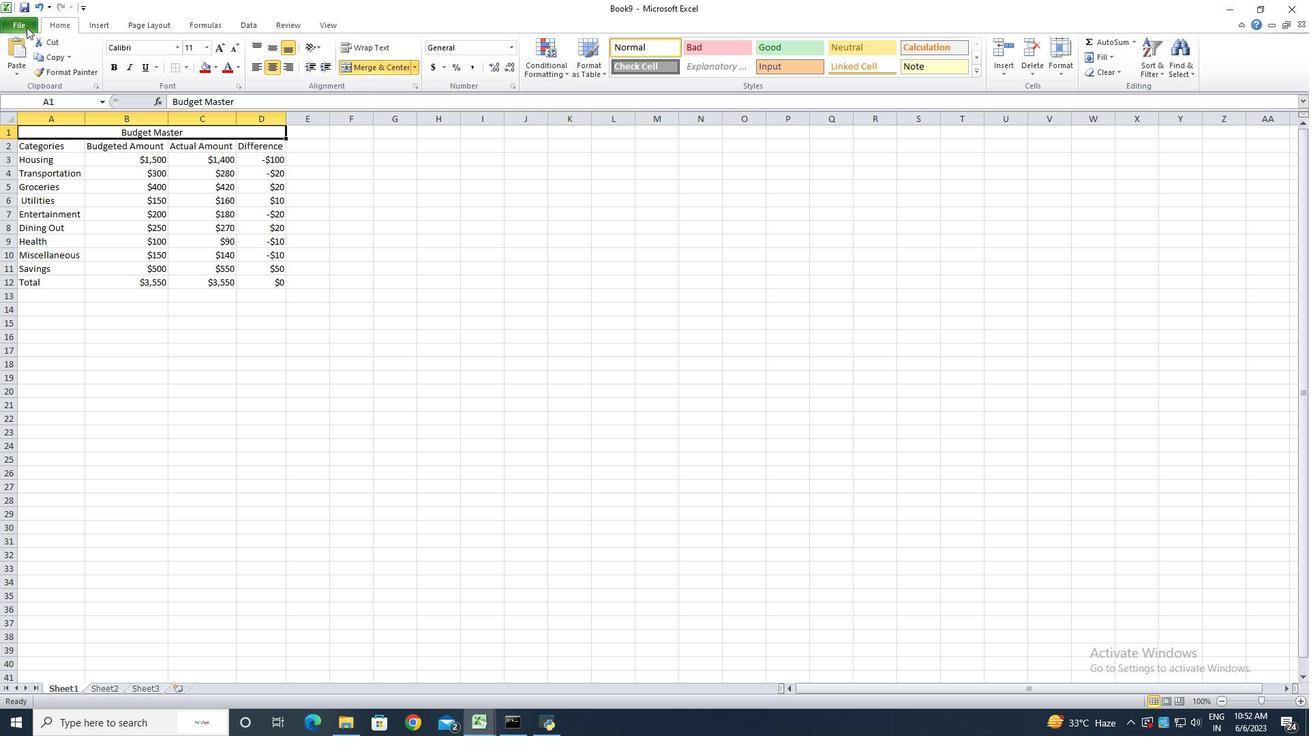 
Action: Mouse moved to (34, 69)
Screenshot: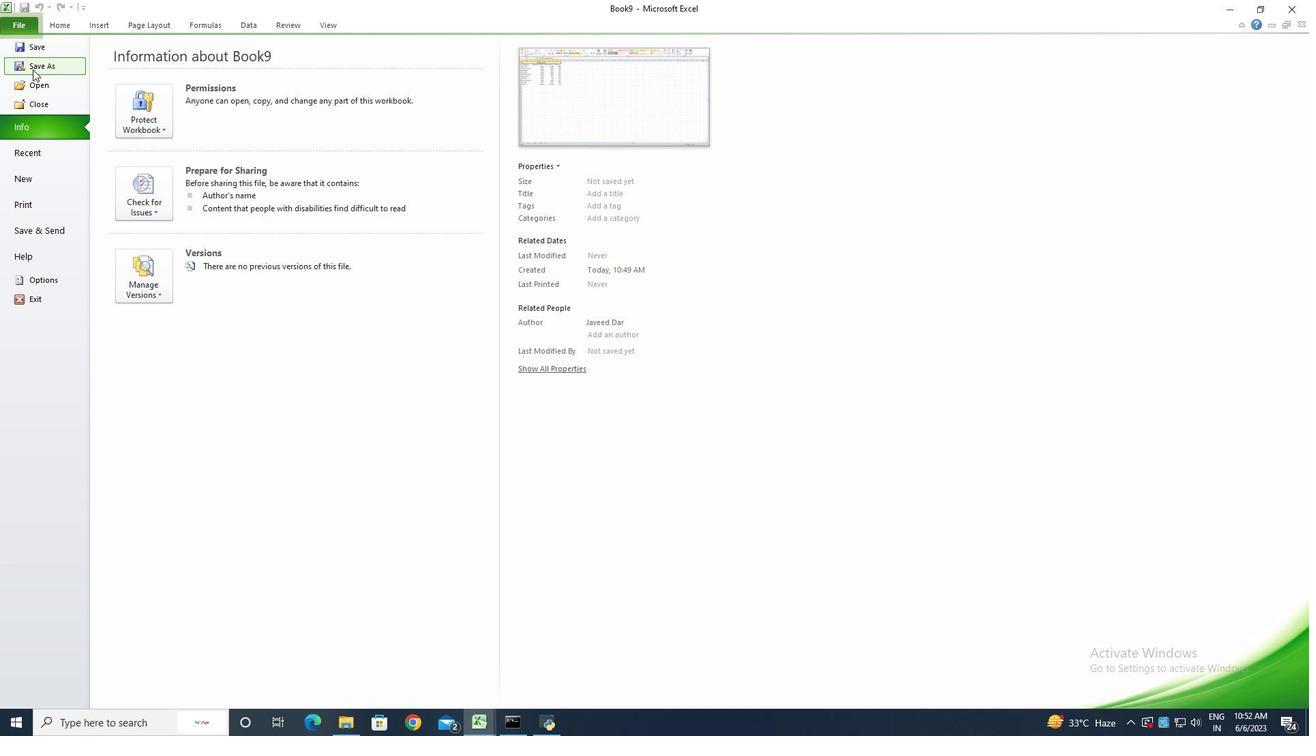 
Action: Mouse pressed left at (34, 69)
Screenshot: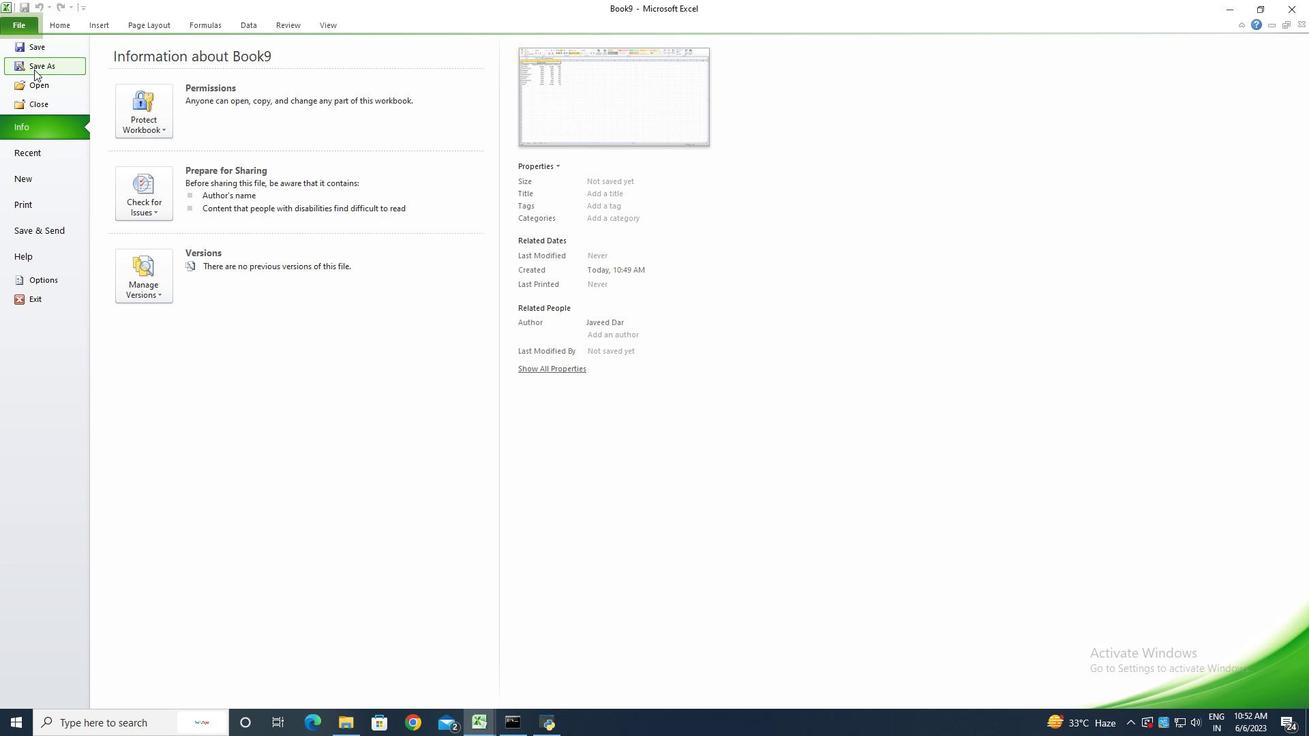 
Action: Key pressed <Key.shift><Key.shift>Expense<Key.shift><Key.shift><Key.shift>Clam<Key.backspace>ims
Screenshot: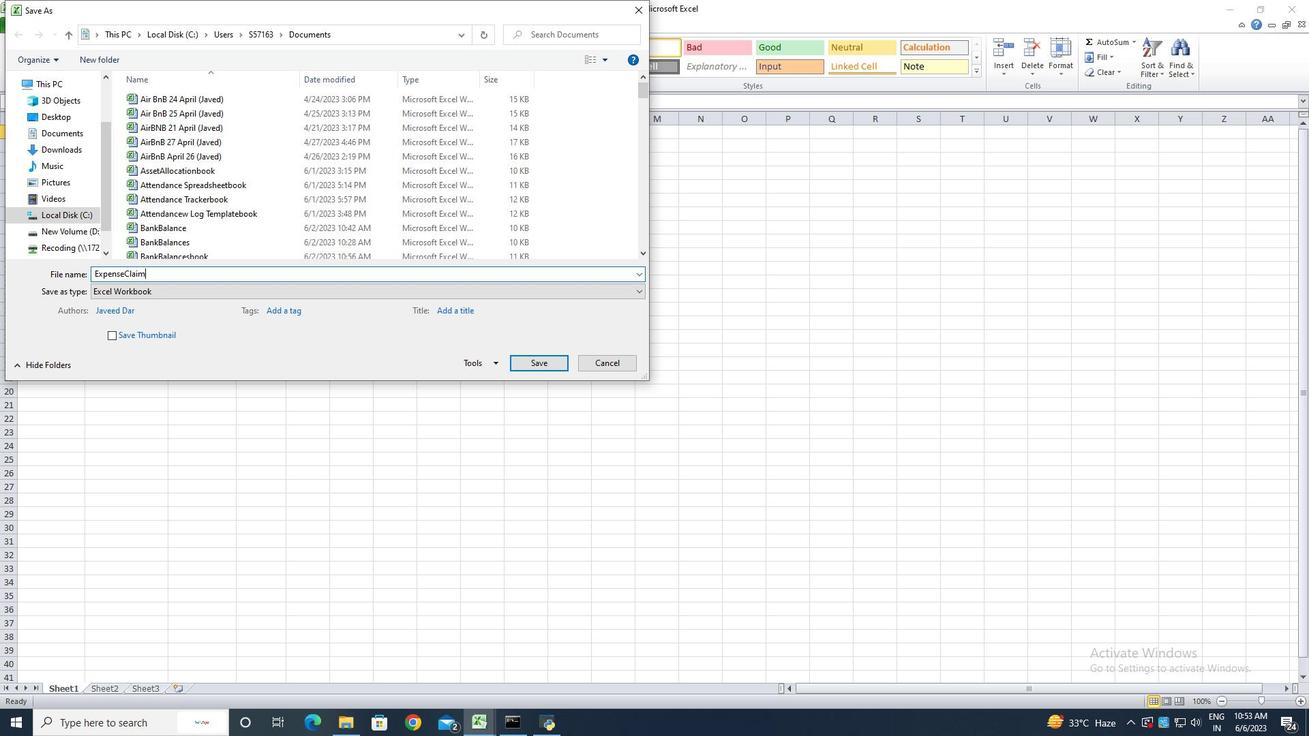 
Action: Mouse moved to (523, 364)
Screenshot: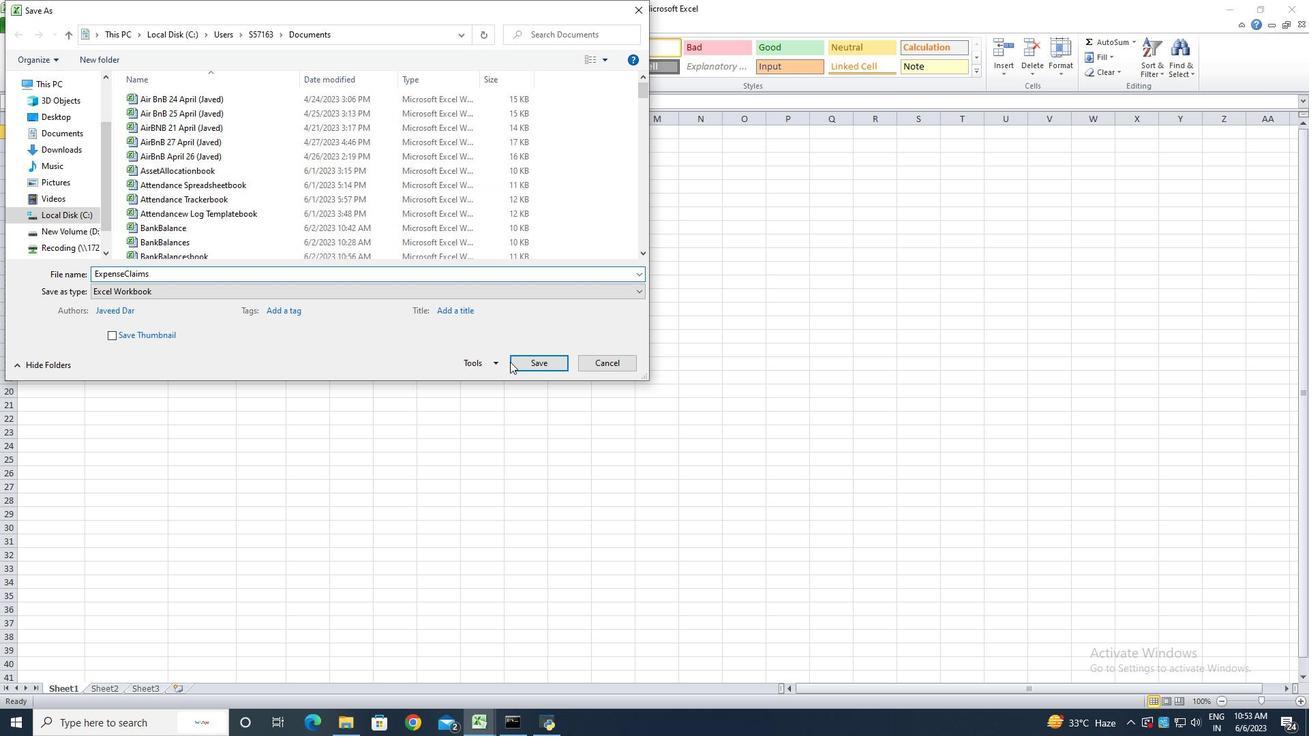 
Action: Mouse pressed left at (523, 364)
Screenshot: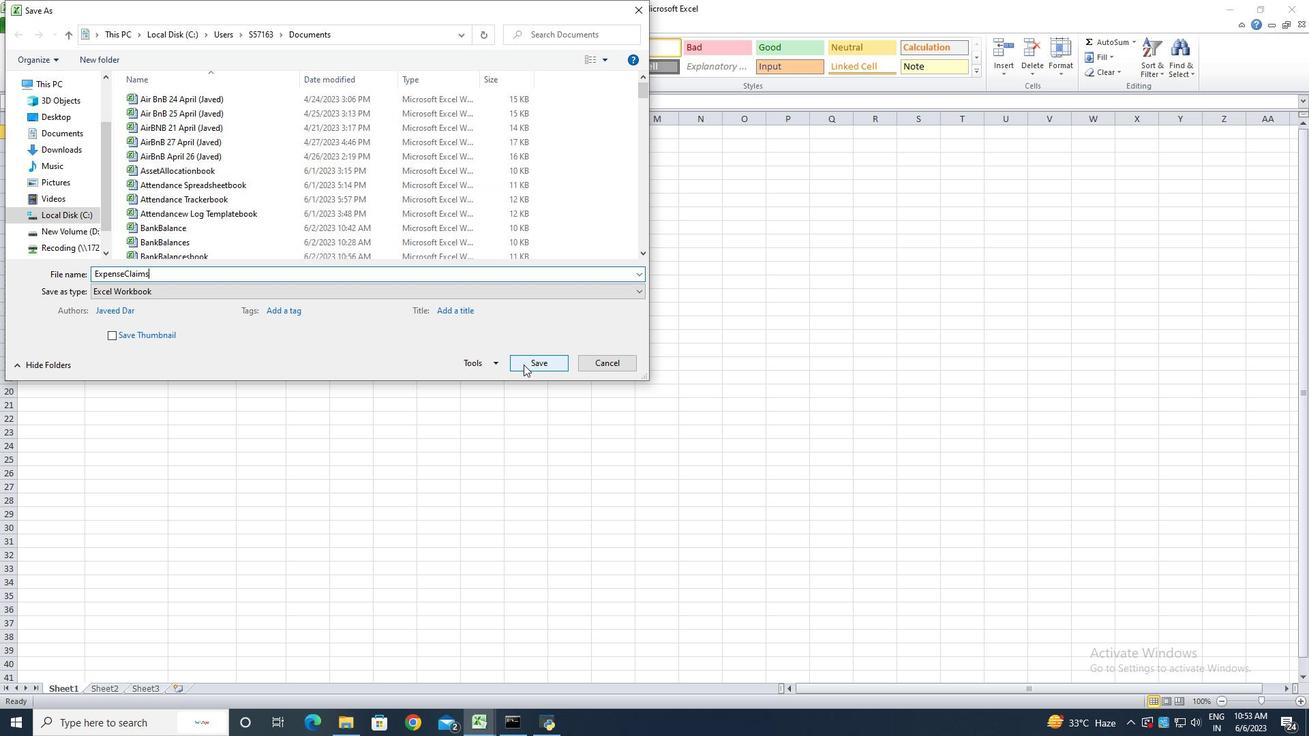 
Action: Mouse moved to (487, 367)
Screenshot: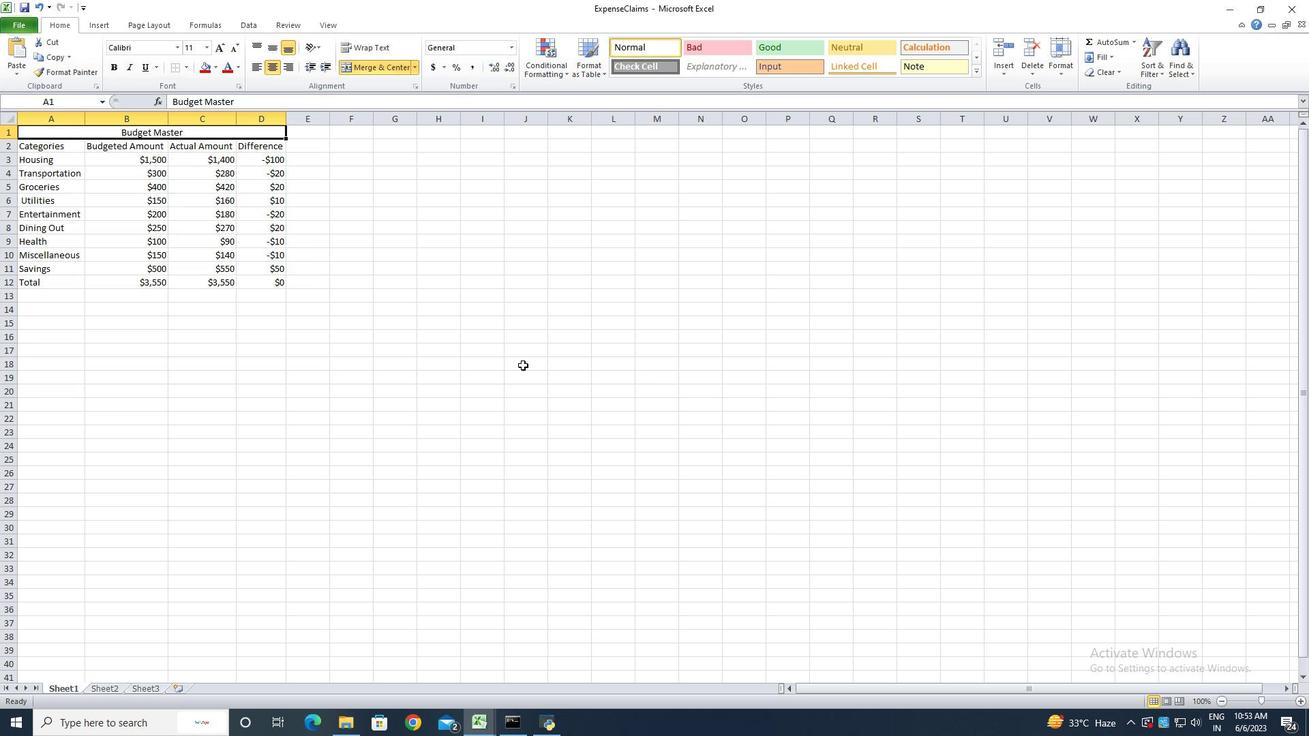 
Action: Key pressed ctrl+S
Screenshot: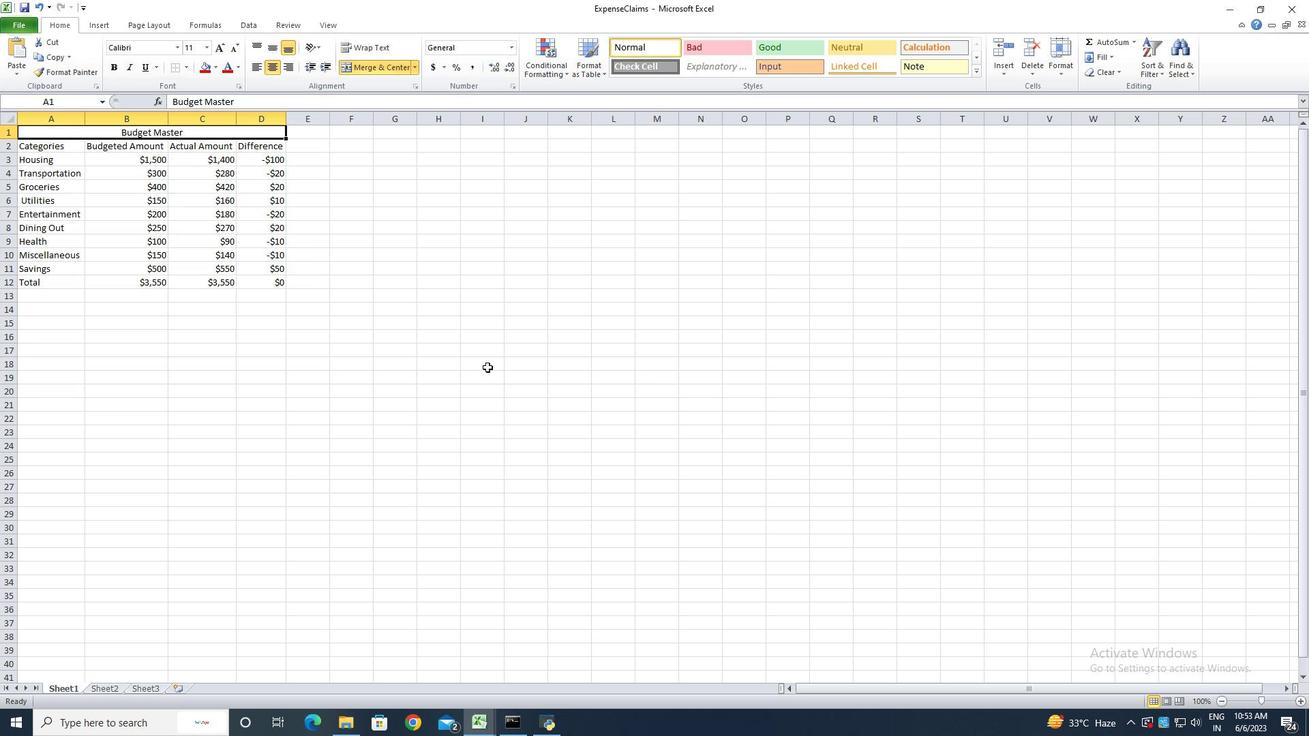 
